 Task: Look for space in Riihimäki, Finland from 9th June, 2023 to 11th June, 2023 for 2 adults in price range Rs.6000 to Rs.10000. Place can be entire place with 2 bedrooms having 2 beds and 1 bathroom. Property type can be house, flat, guest house. Booking option can be shelf check-in. Required host language is .
Action: Mouse moved to (462, 95)
Screenshot: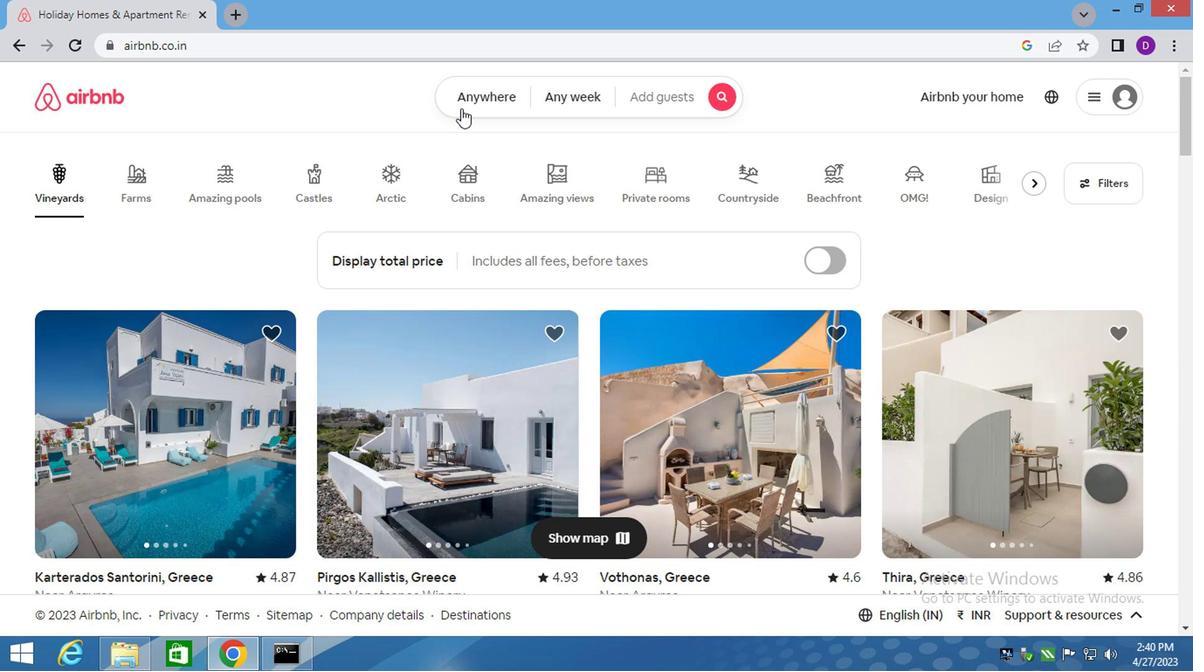 
Action: Mouse pressed left at (462, 95)
Screenshot: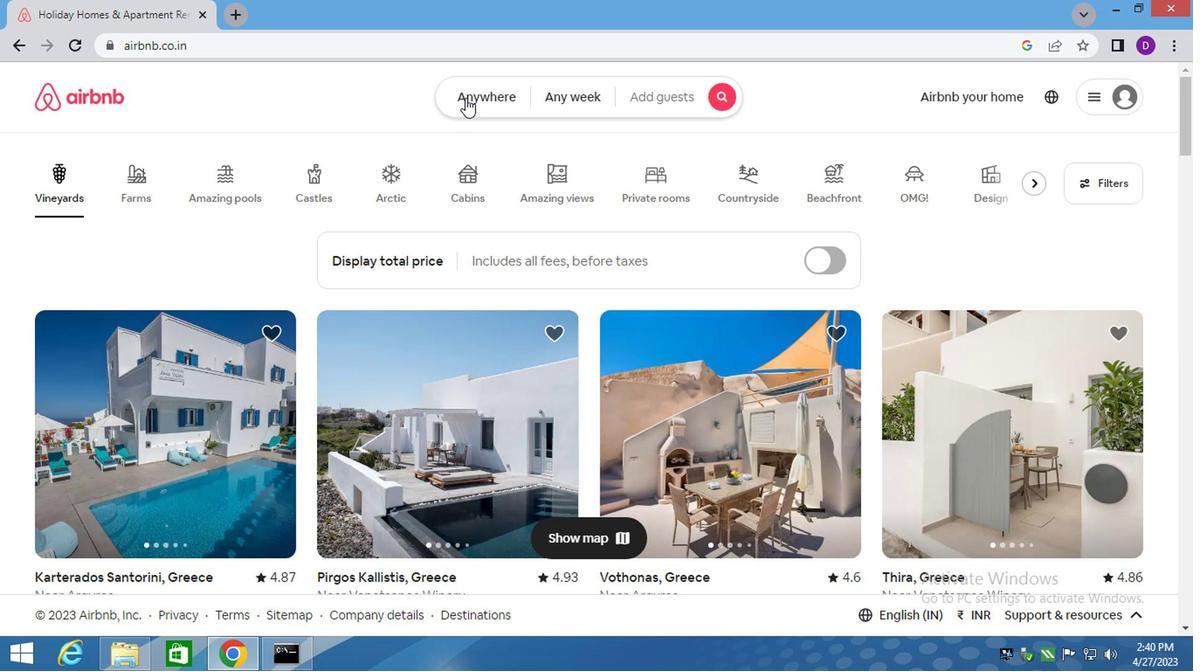 
Action: Mouse moved to (274, 171)
Screenshot: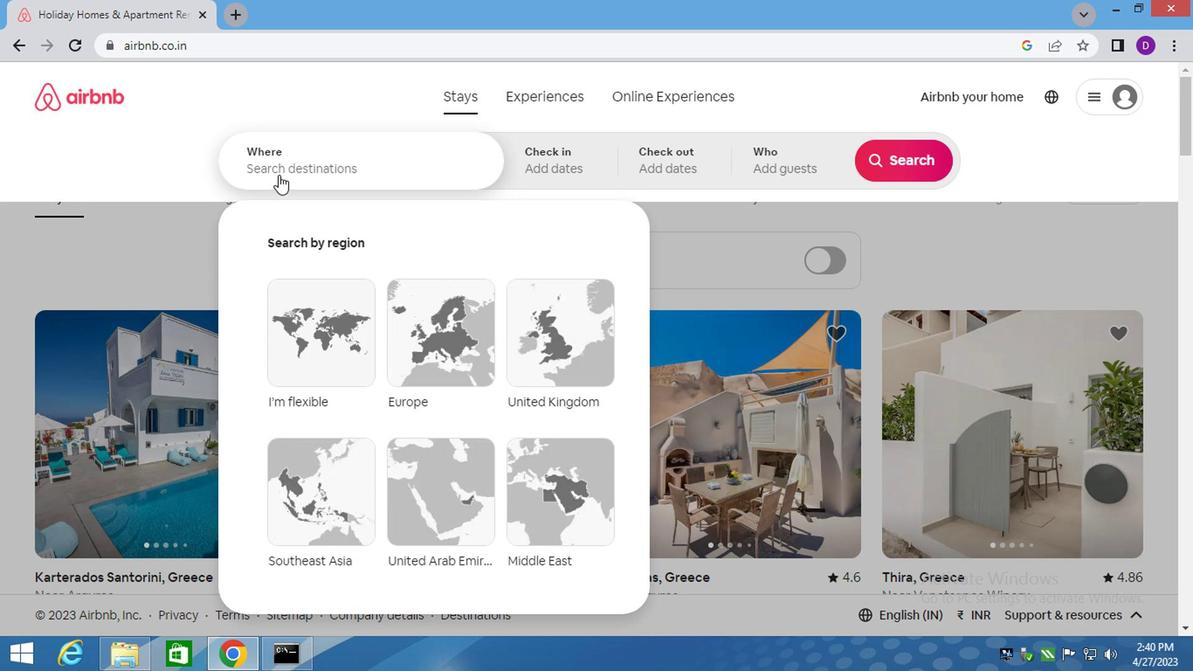 
Action: Mouse pressed left at (274, 171)
Screenshot: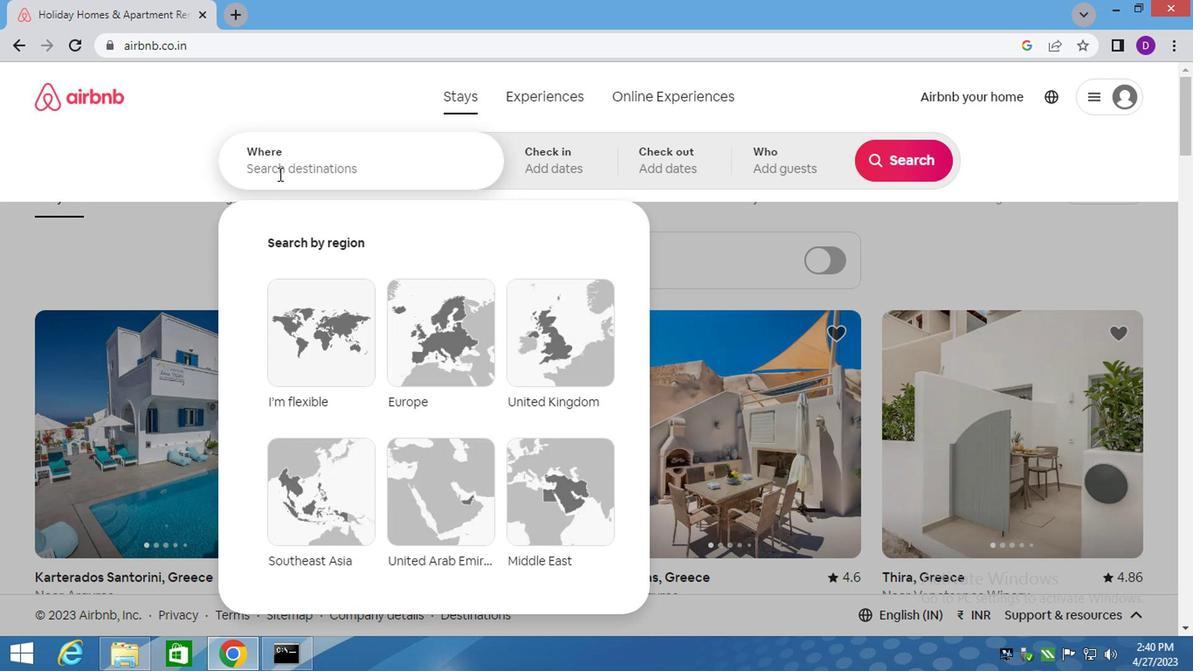
Action: Key pressed <Key.shift>RIIHIMAKI,<Key.space><Key.shift>S<Key.backspace><Key.shift><Key.shift><Key.shift><Key.shift><Key.shift><Key.shift><Key.shift>FINLAND
Screenshot: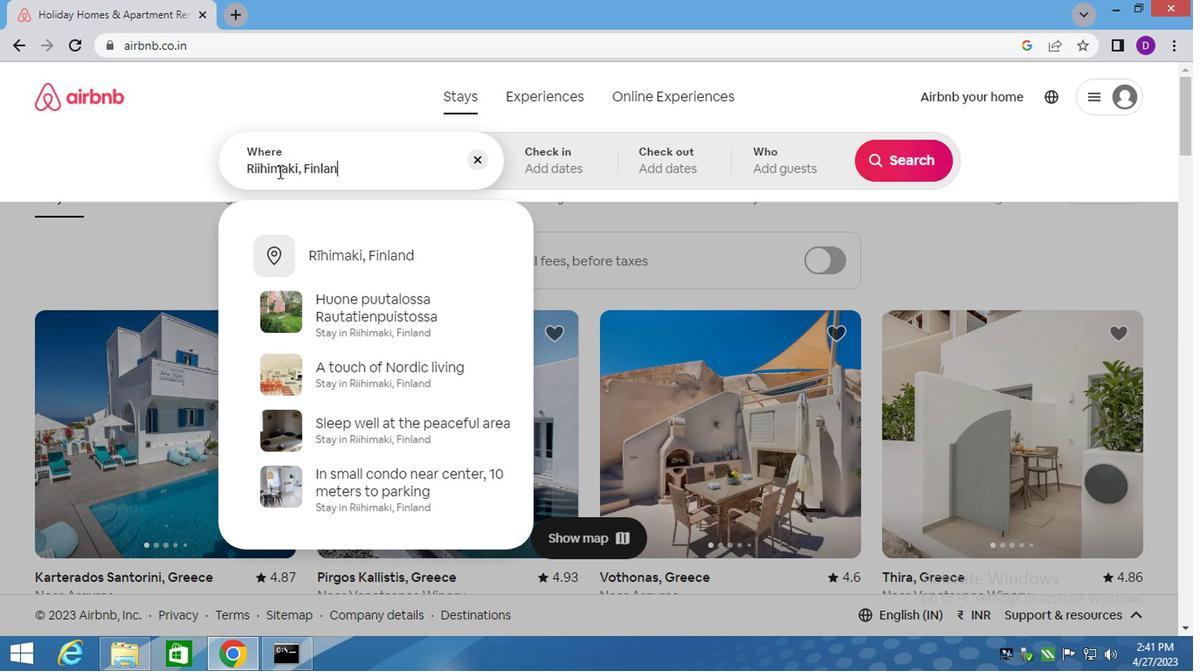 
Action: Mouse moved to (338, 248)
Screenshot: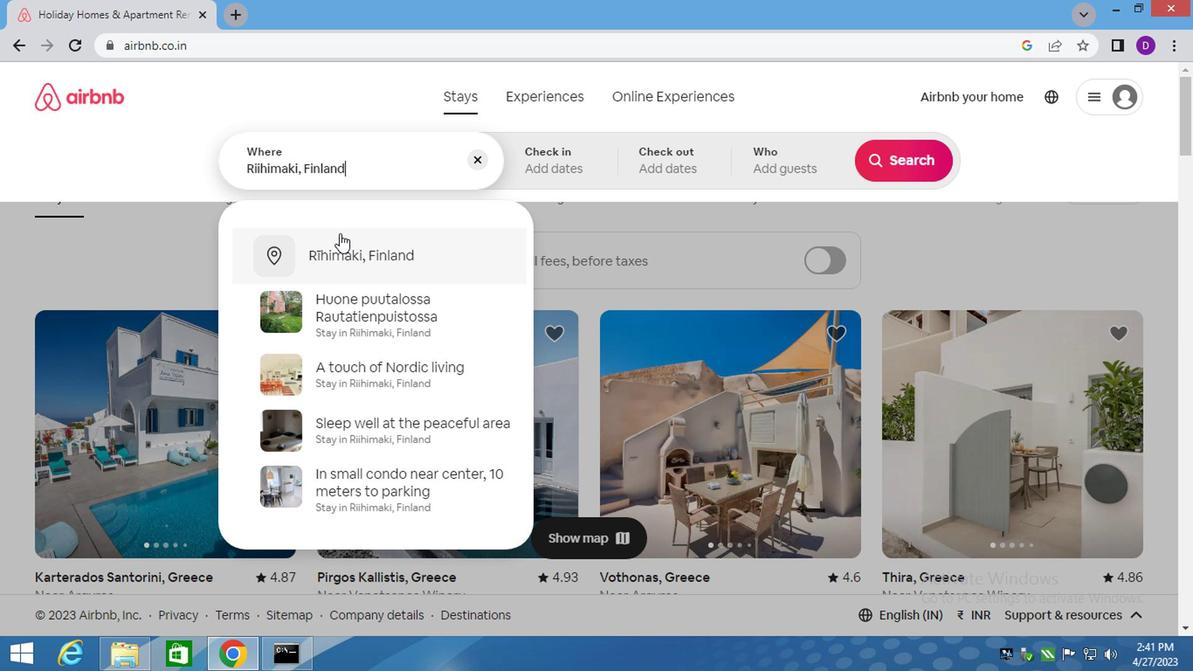 
Action: Mouse pressed left at (338, 248)
Screenshot: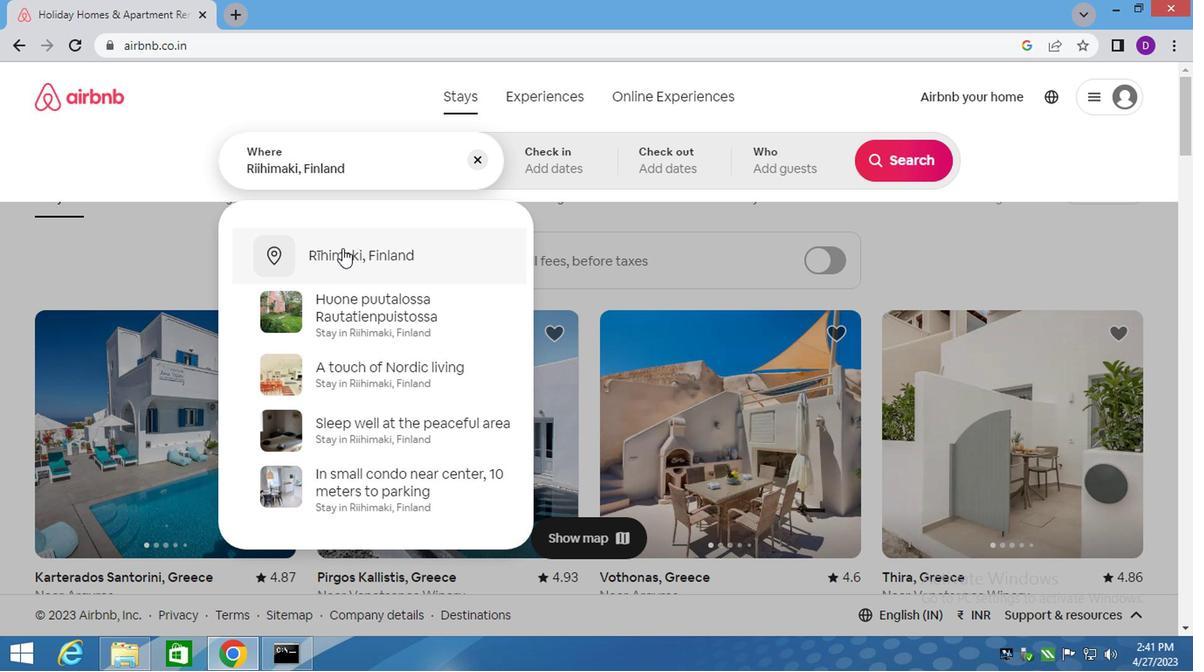 
Action: Mouse moved to (876, 304)
Screenshot: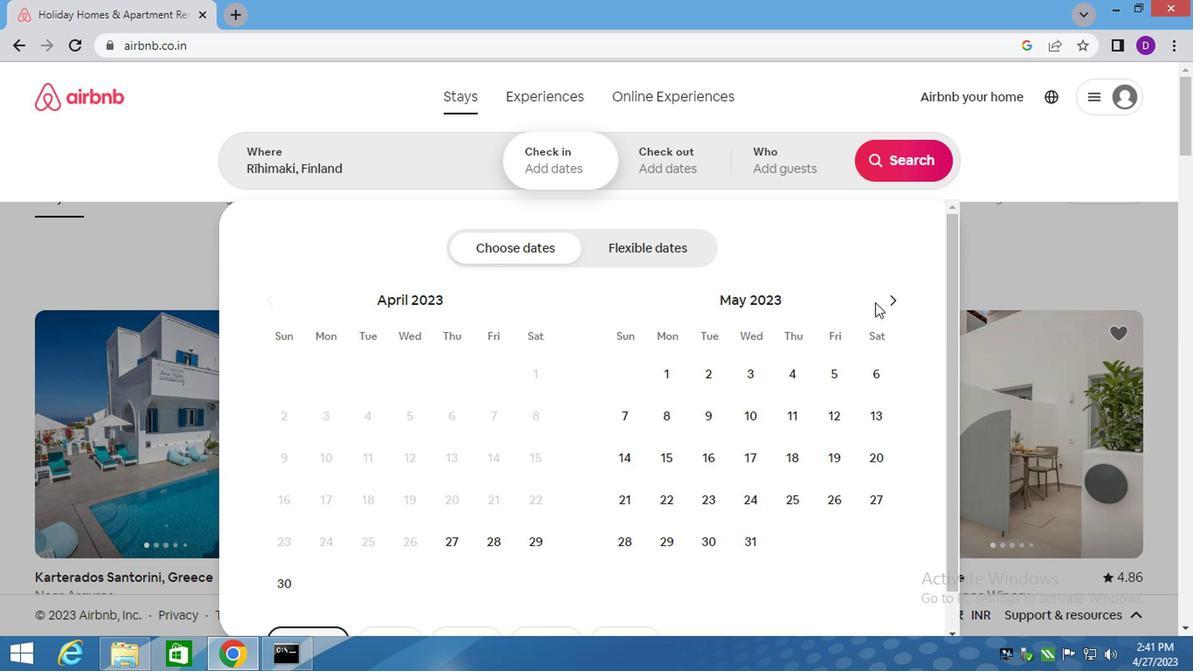 
Action: Mouse pressed left at (876, 304)
Screenshot: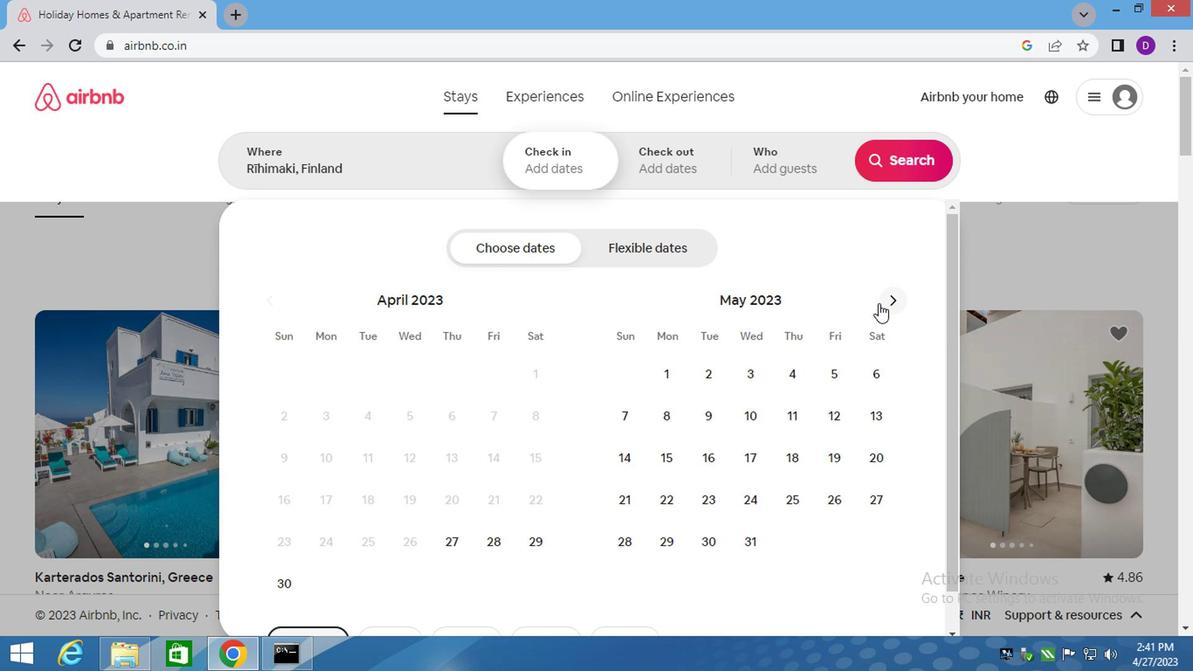 
Action: Mouse moved to (889, 301)
Screenshot: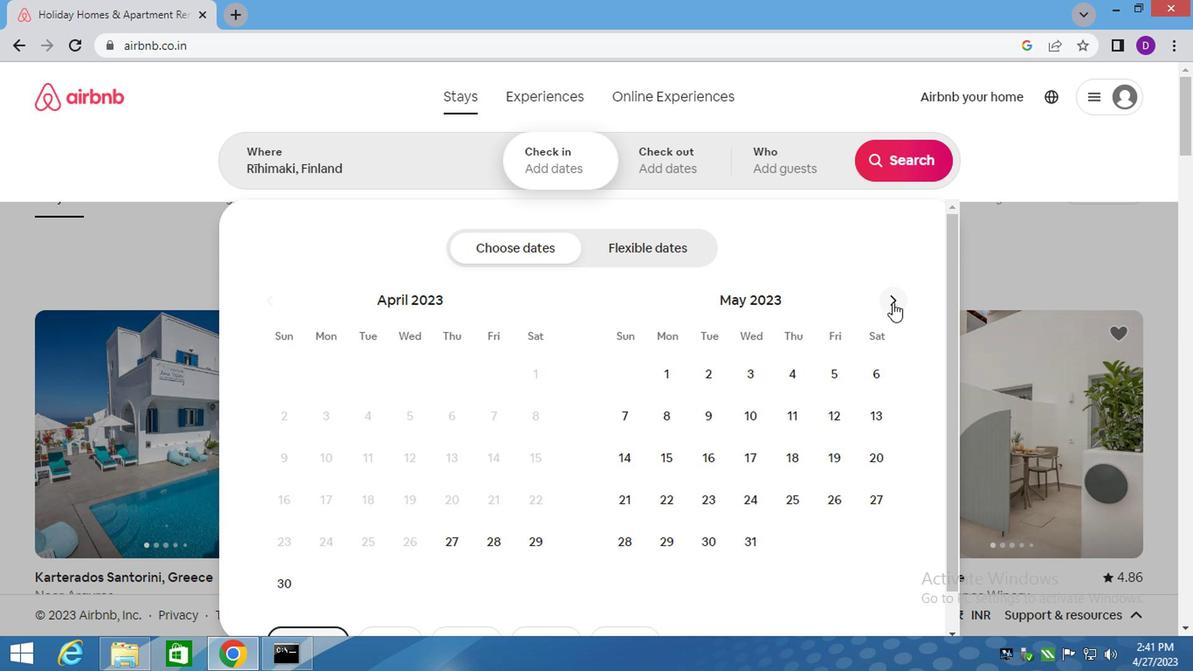 
Action: Mouse pressed left at (889, 301)
Screenshot: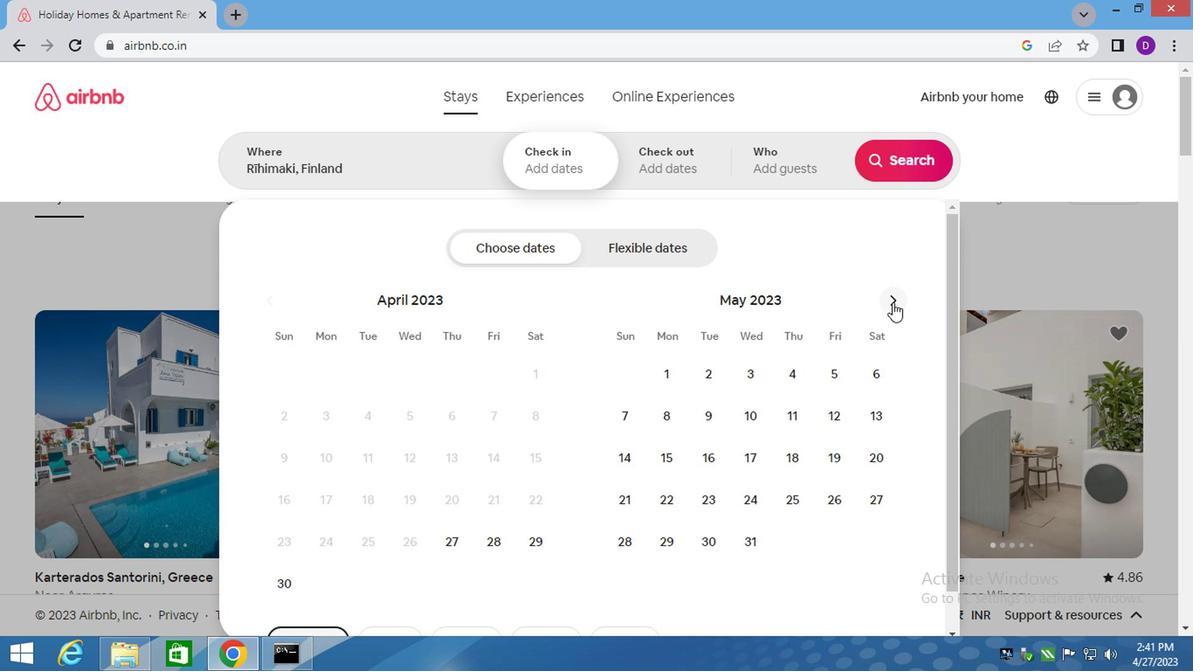 
Action: Mouse moved to (831, 417)
Screenshot: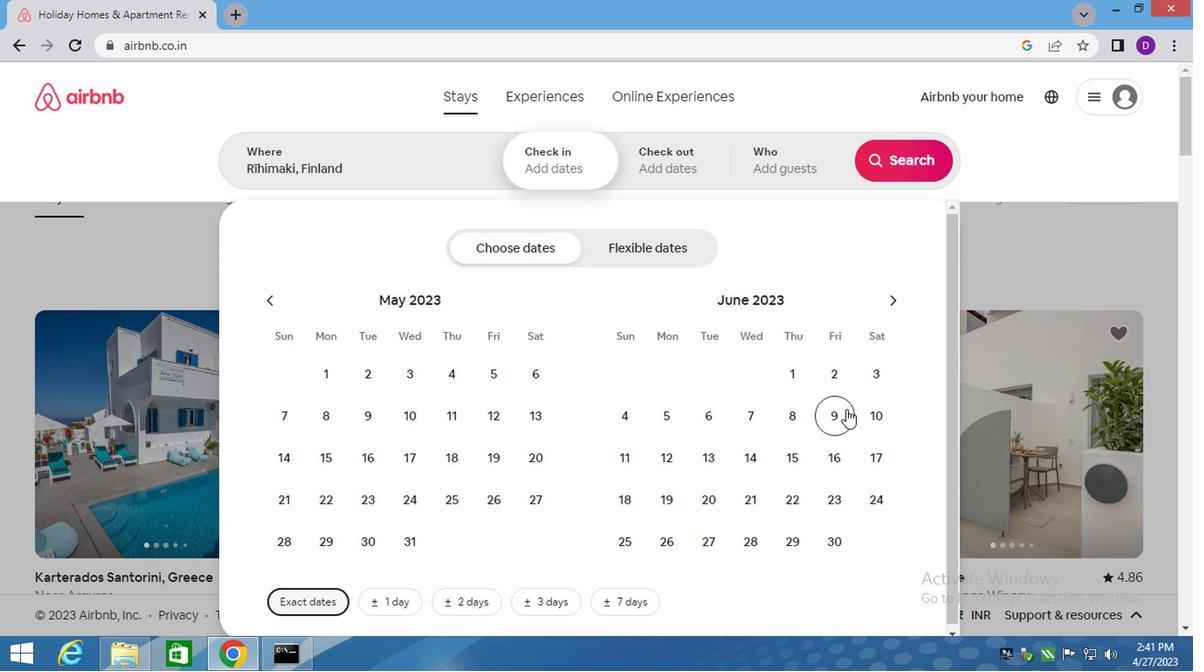 
Action: Mouse pressed left at (831, 417)
Screenshot: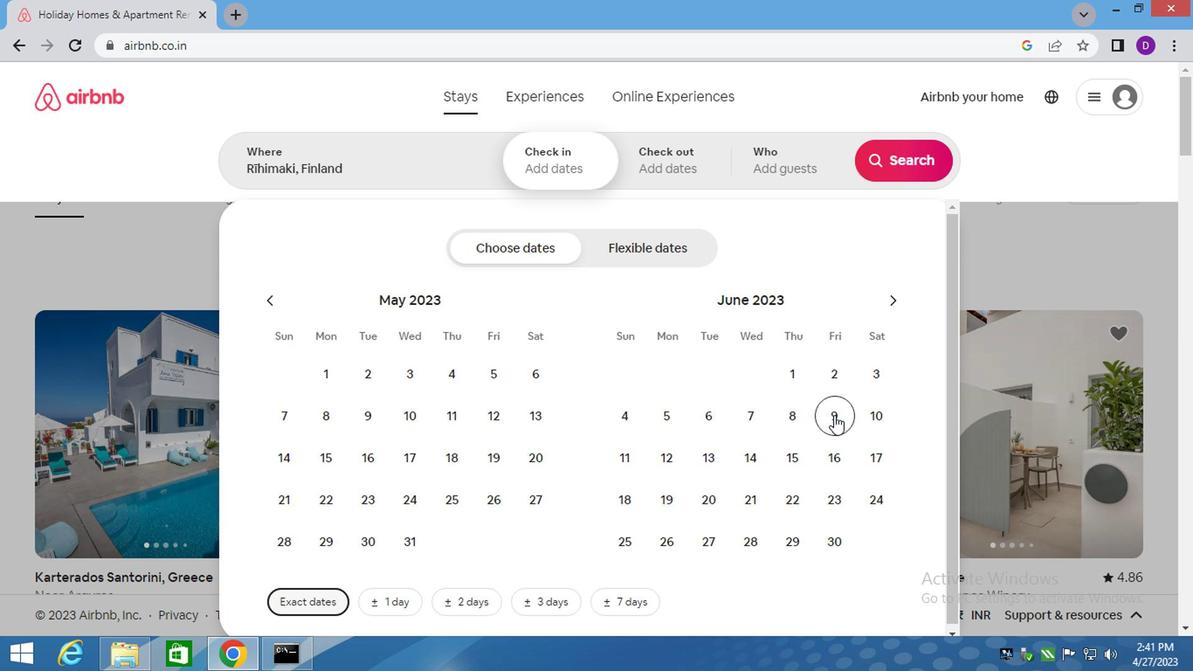
Action: Mouse moved to (623, 460)
Screenshot: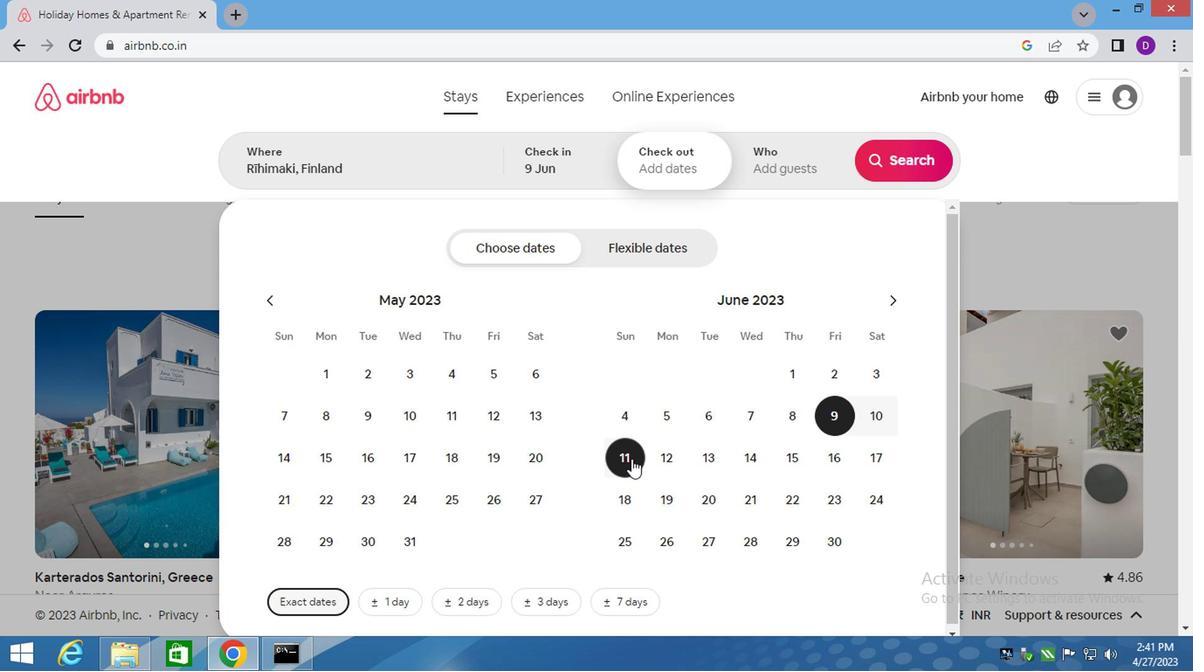 
Action: Mouse pressed left at (623, 460)
Screenshot: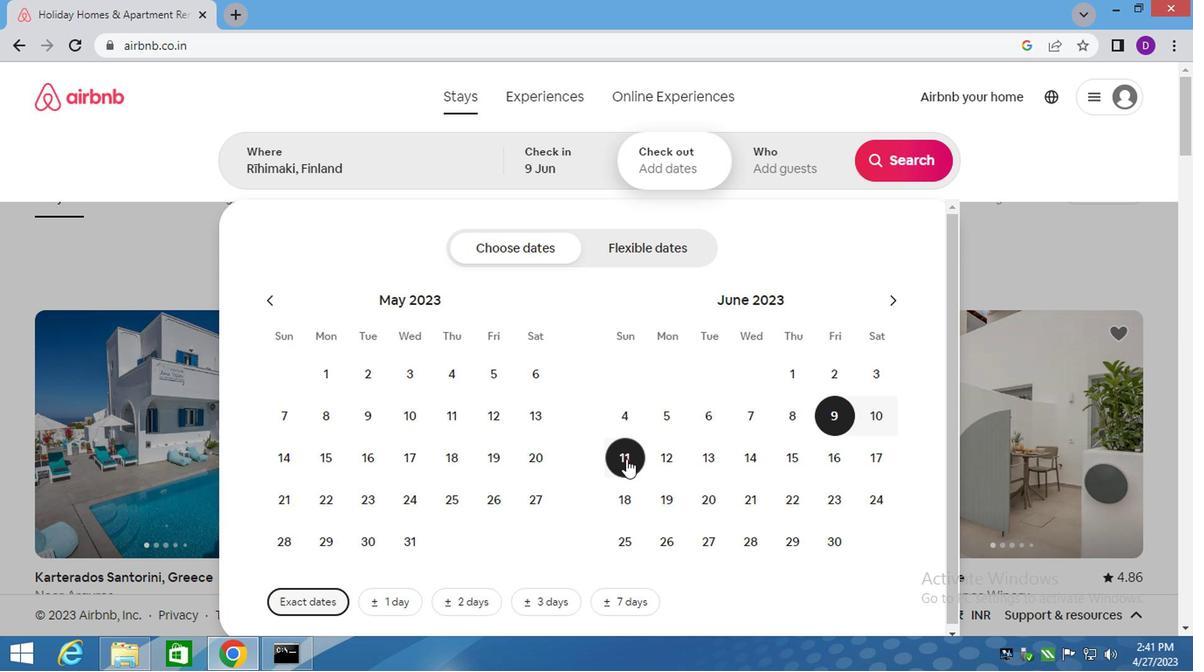 
Action: Mouse moved to (764, 177)
Screenshot: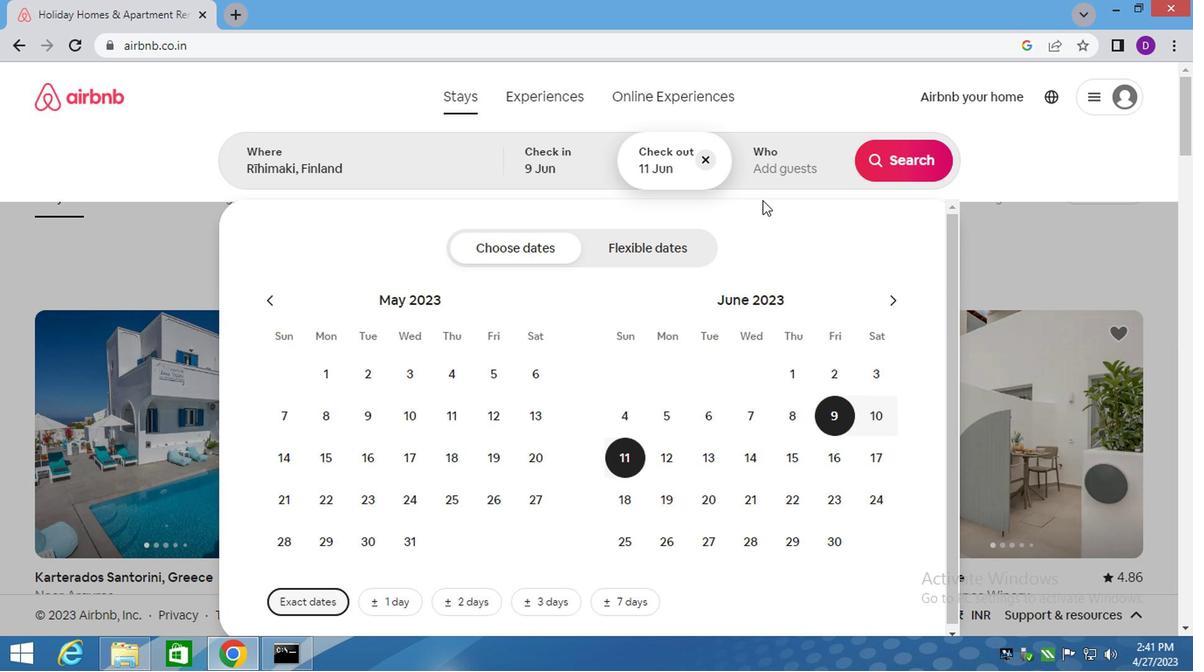 
Action: Mouse pressed left at (764, 177)
Screenshot: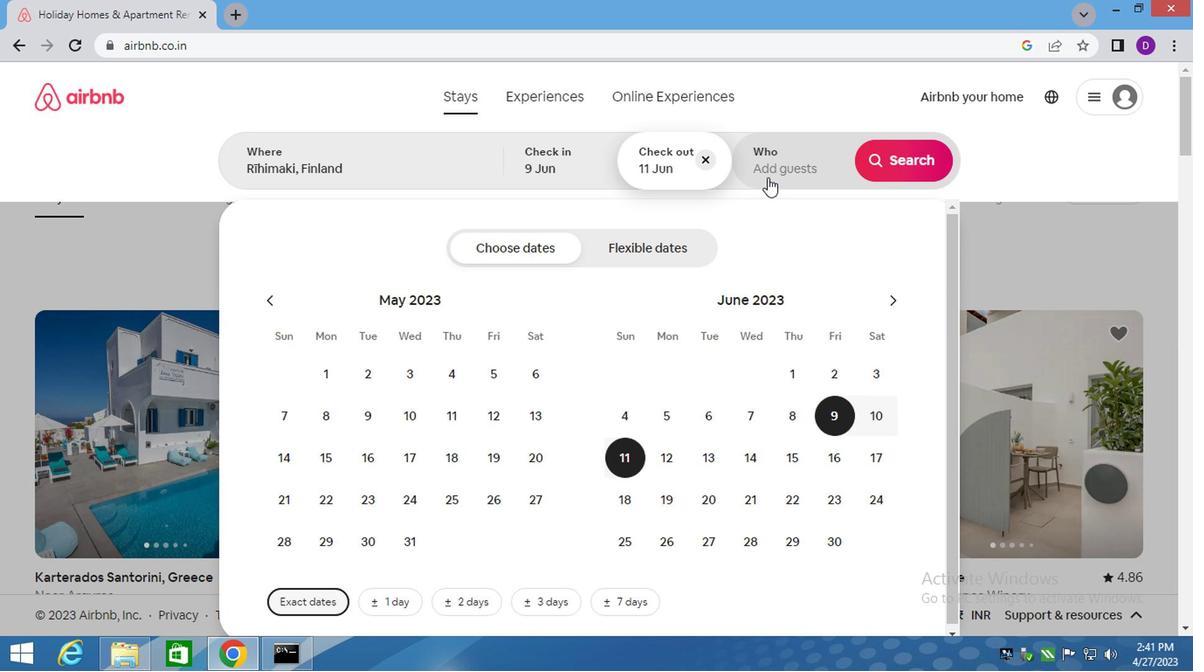 
Action: Mouse moved to (901, 254)
Screenshot: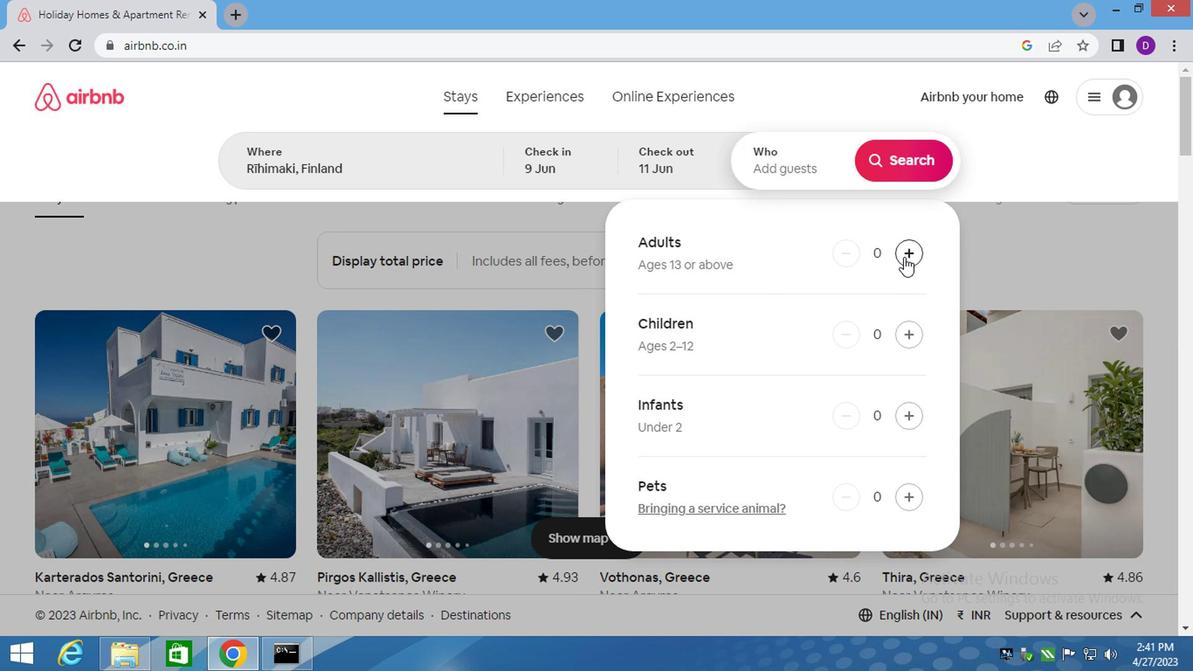 
Action: Mouse pressed left at (901, 254)
Screenshot: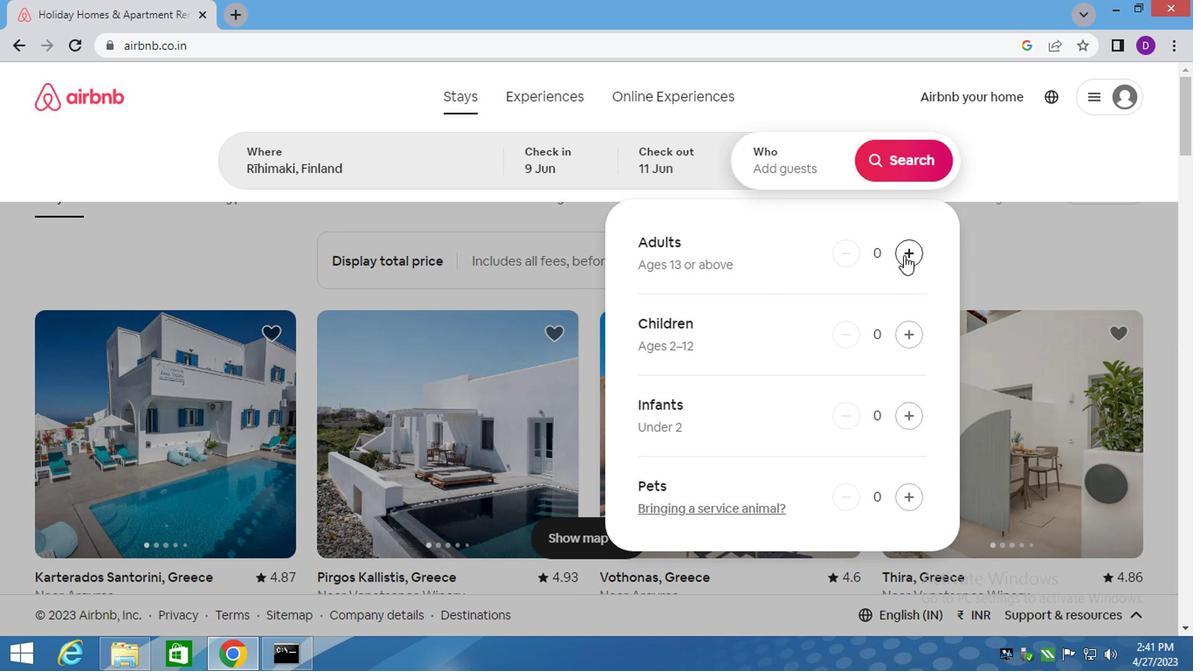 
Action: Mouse pressed left at (901, 254)
Screenshot: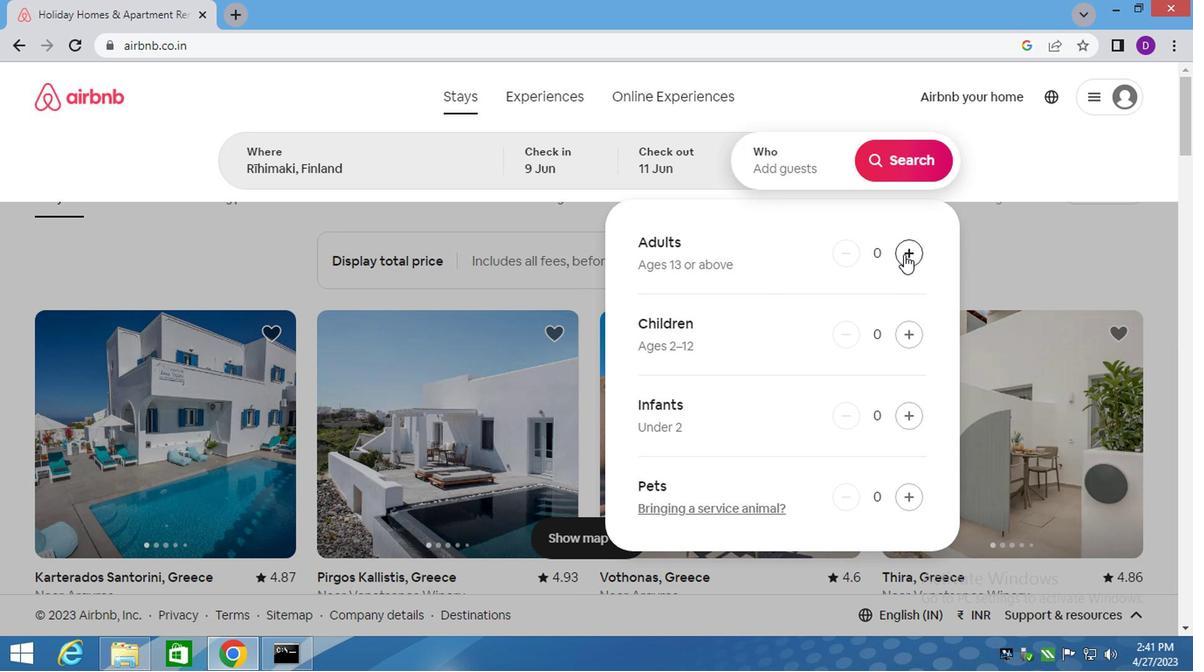 
Action: Mouse moved to (876, 152)
Screenshot: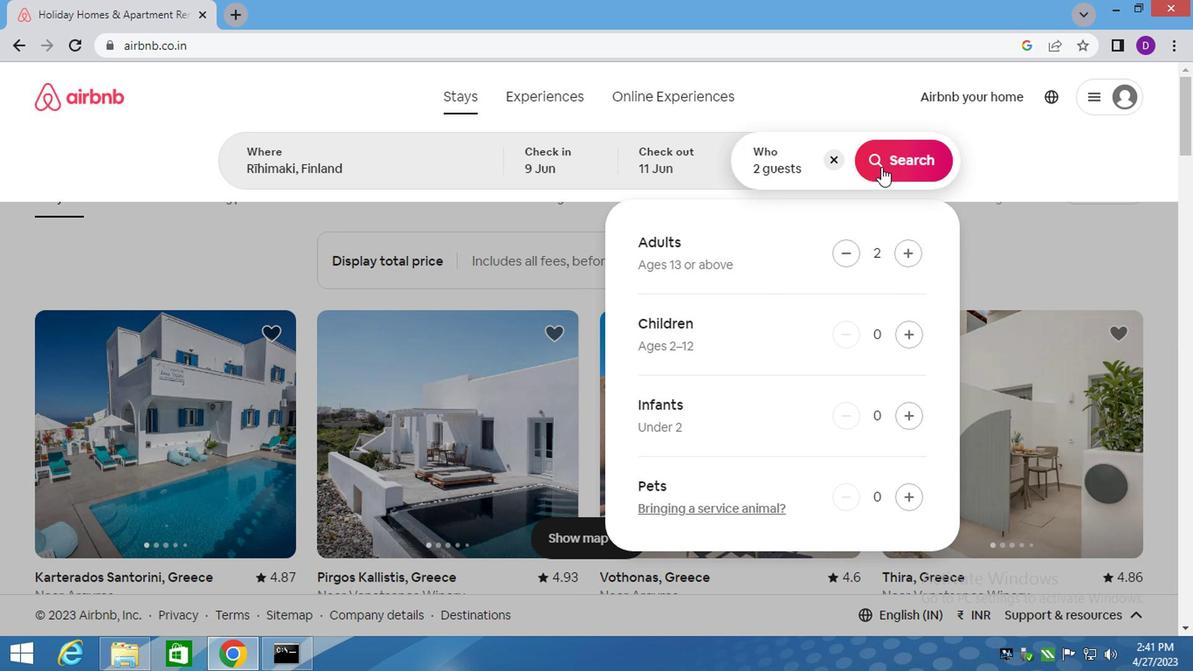 
Action: Mouse pressed left at (876, 152)
Screenshot: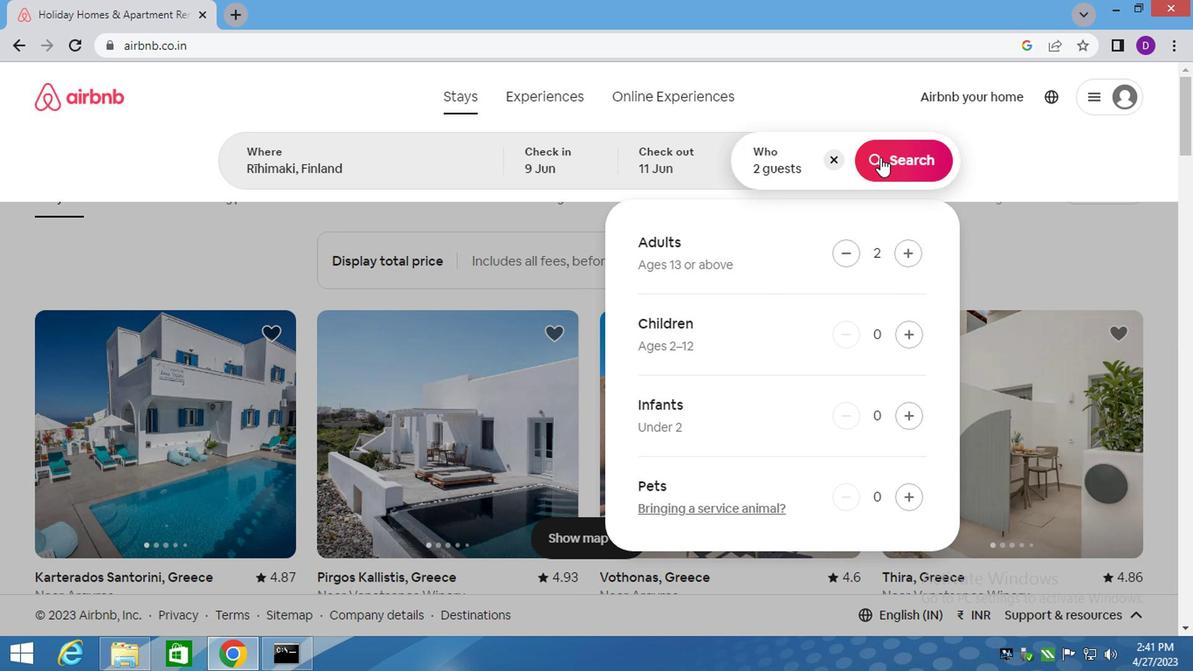 
Action: Mouse moved to (1117, 166)
Screenshot: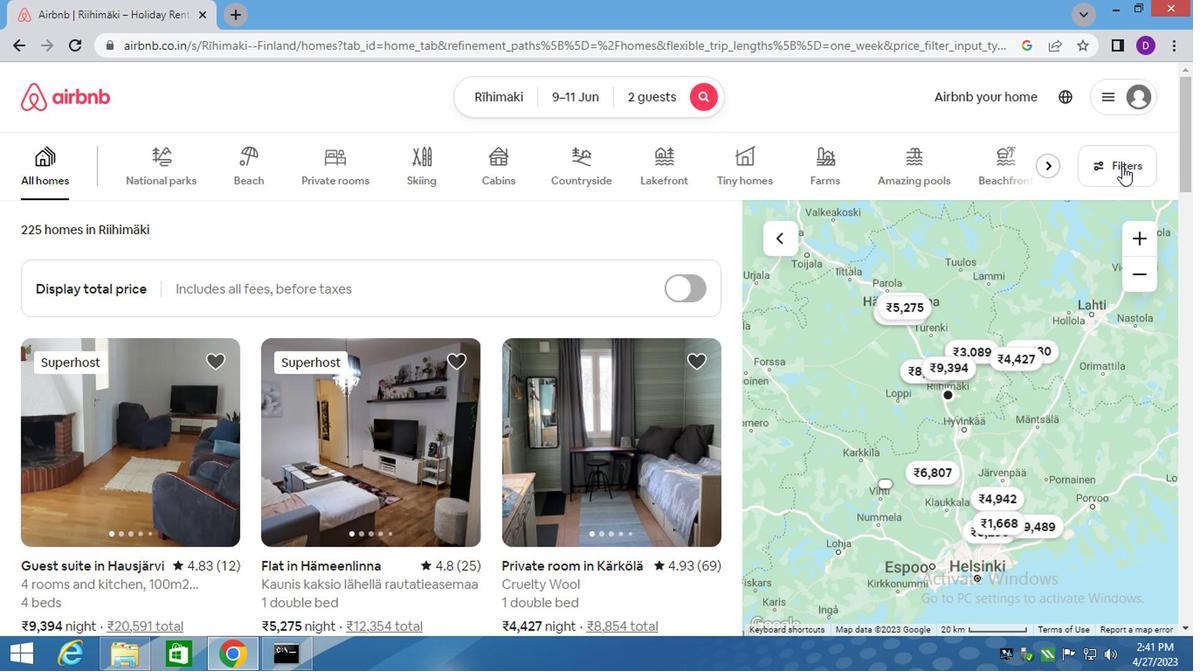 
Action: Mouse pressed left at (1117, 166)
Screenshot: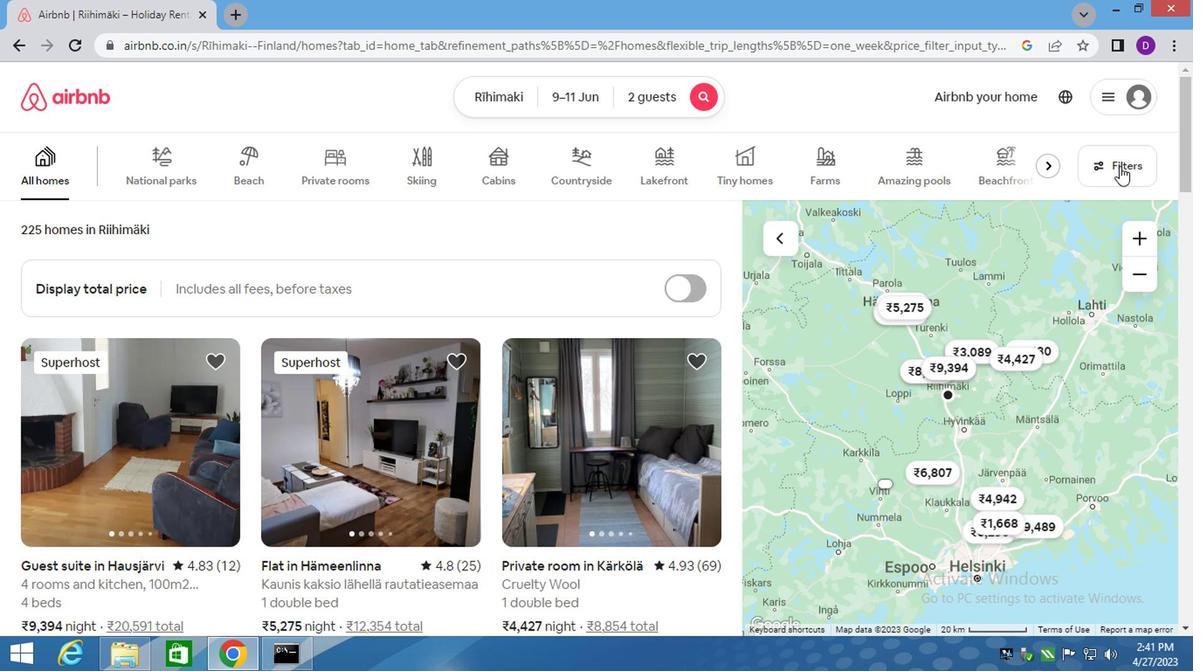 
Action: Mouse moved to (359, 383)
Screenshot: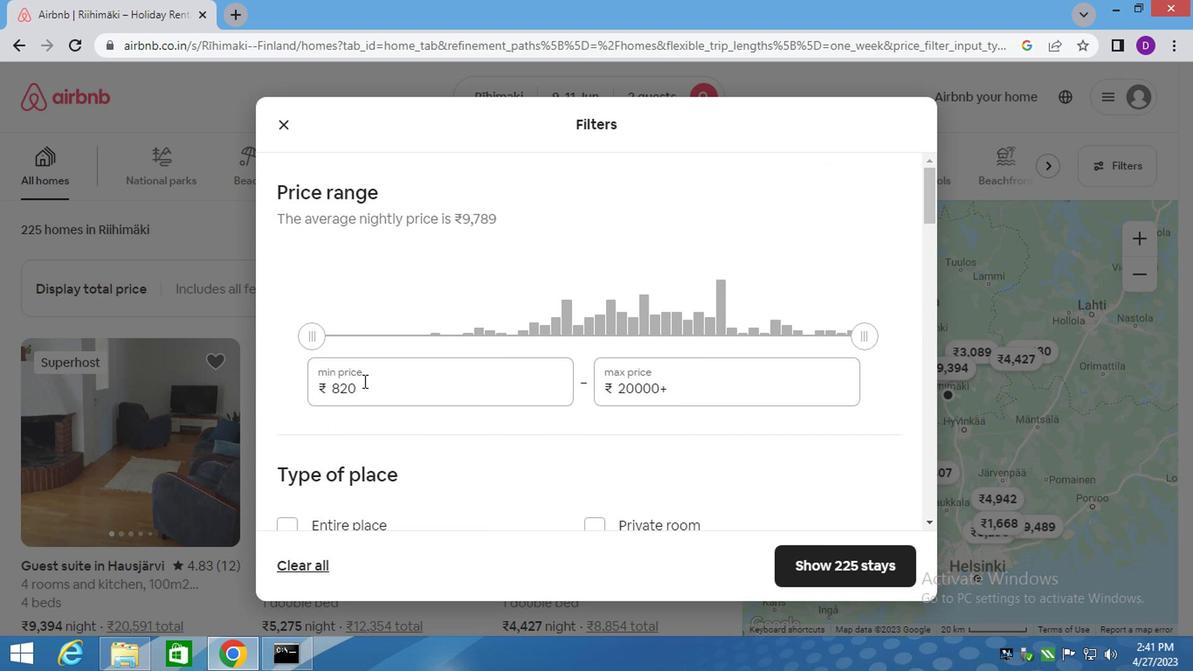 
Action: Mouse pressed left at (359, 383)
Screenshot: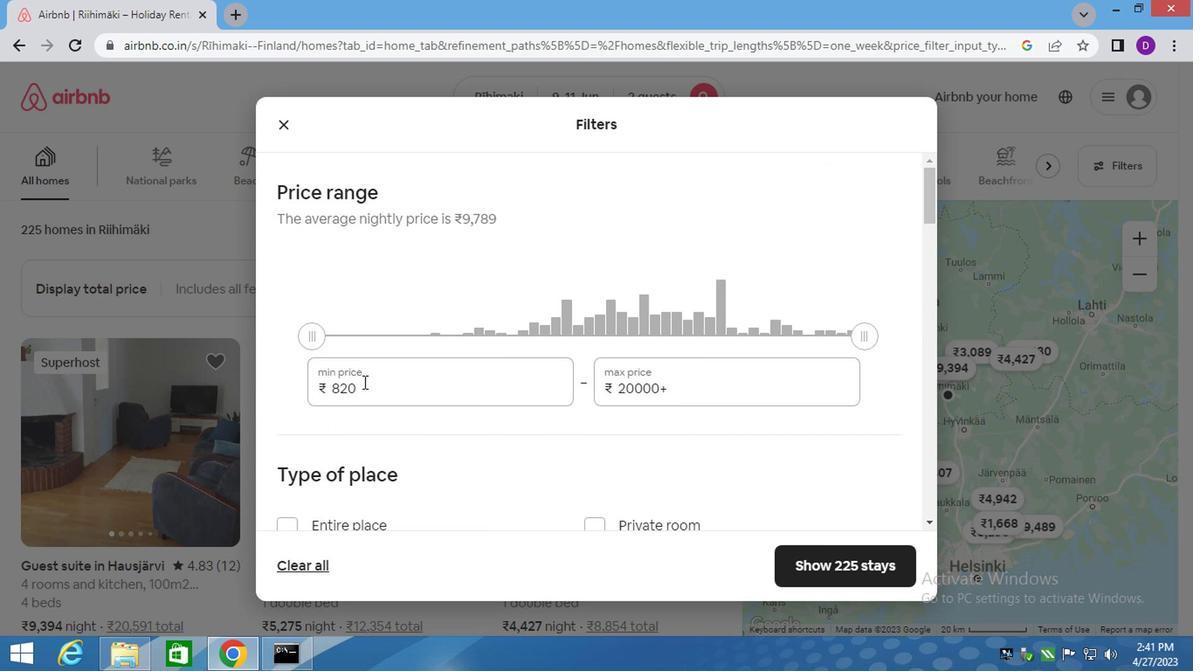 
Action: Mouse pressed left at (359, 383)
Screenshot: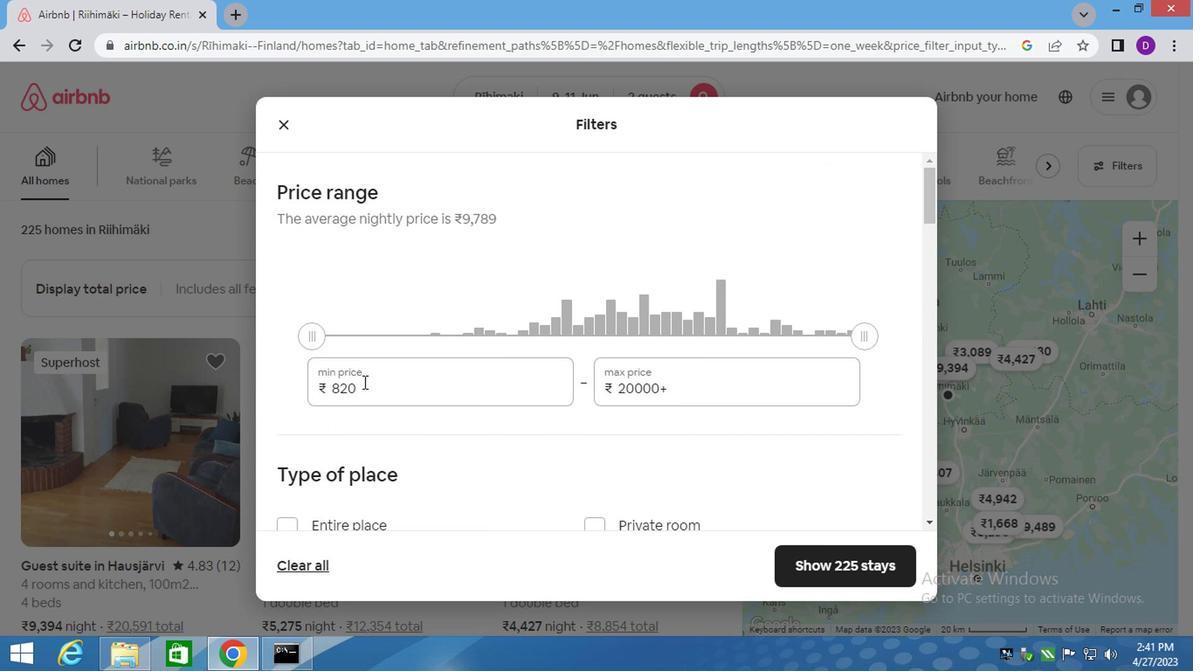 
Action: Key pressed 6000<Key.tab>10000
Screenshot: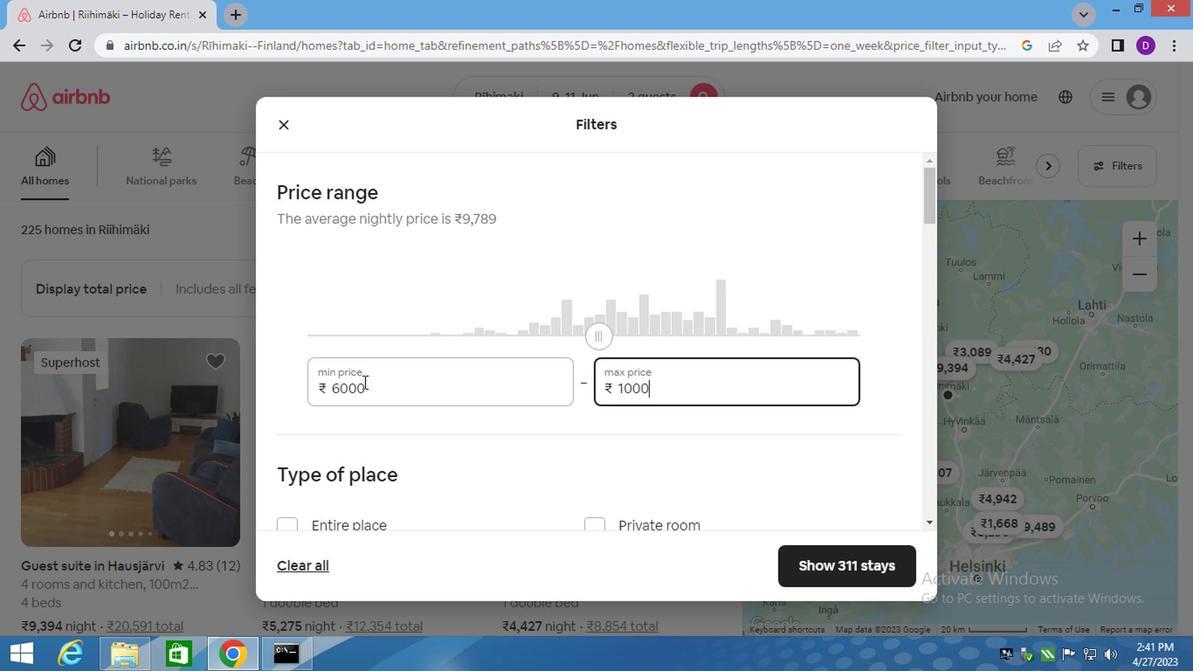 
Action: Mouse moved to (370, 442)
Screenshot: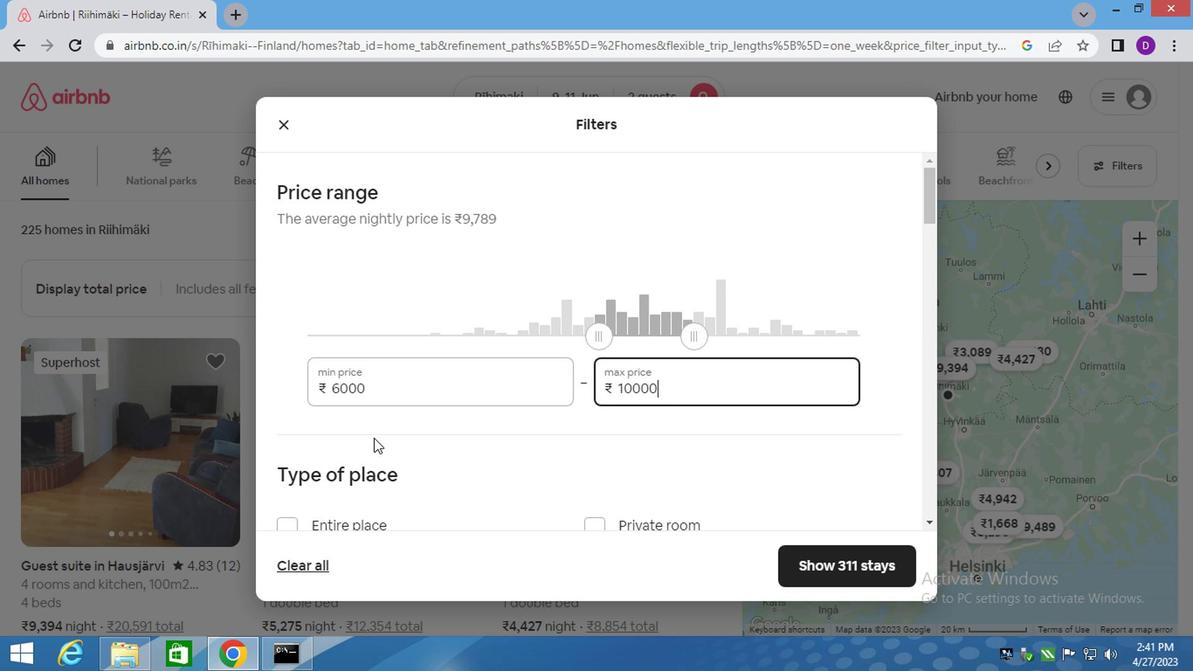 
Action: Mouse scrolled (370, 441) with delta (0, -1)
Screenshot: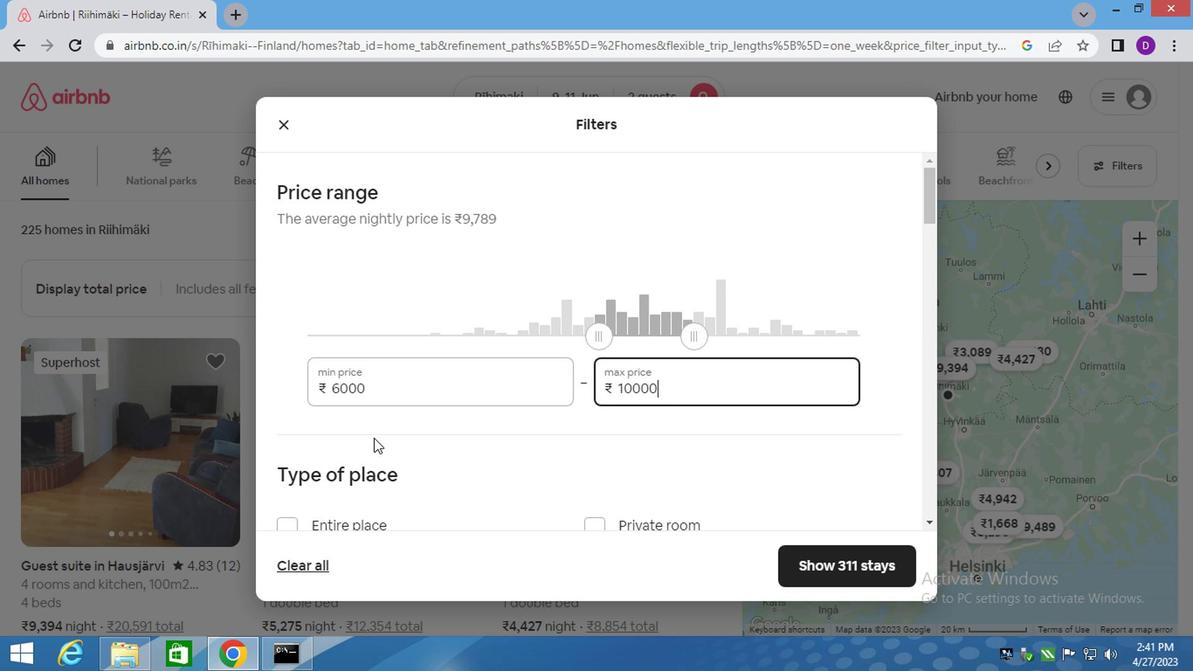 
Action: Mouse moved to (371, 444)
Screenshot: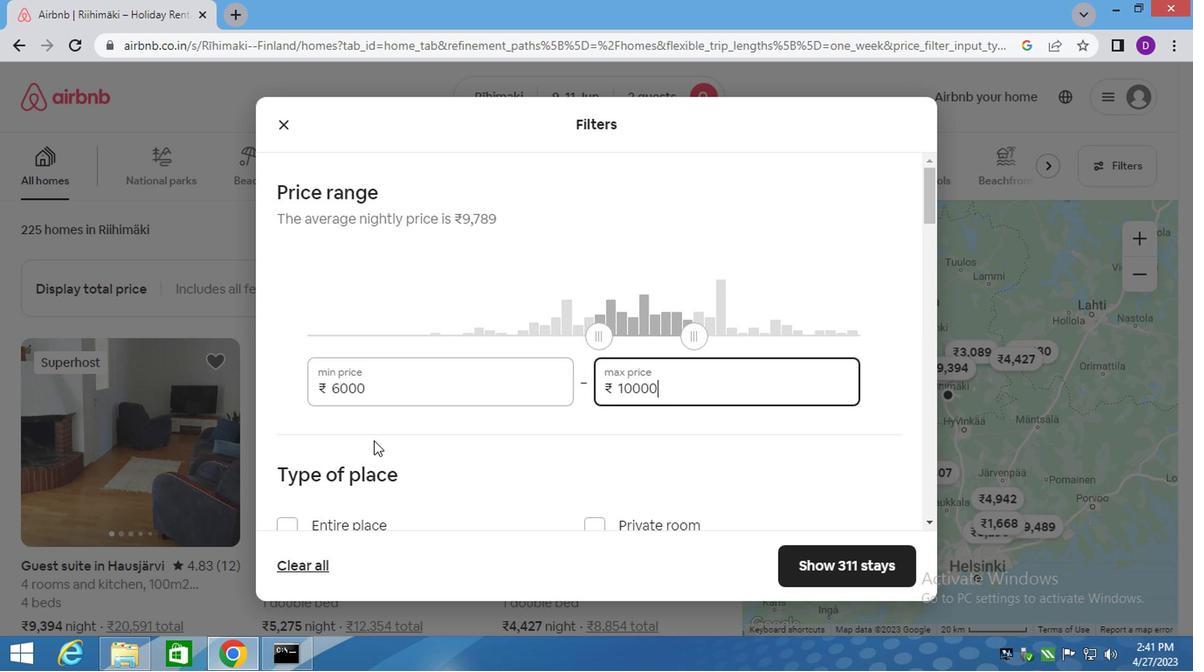 
Action: Mouse scrolled (371, 443) with delta (0, -1)
Screenshot: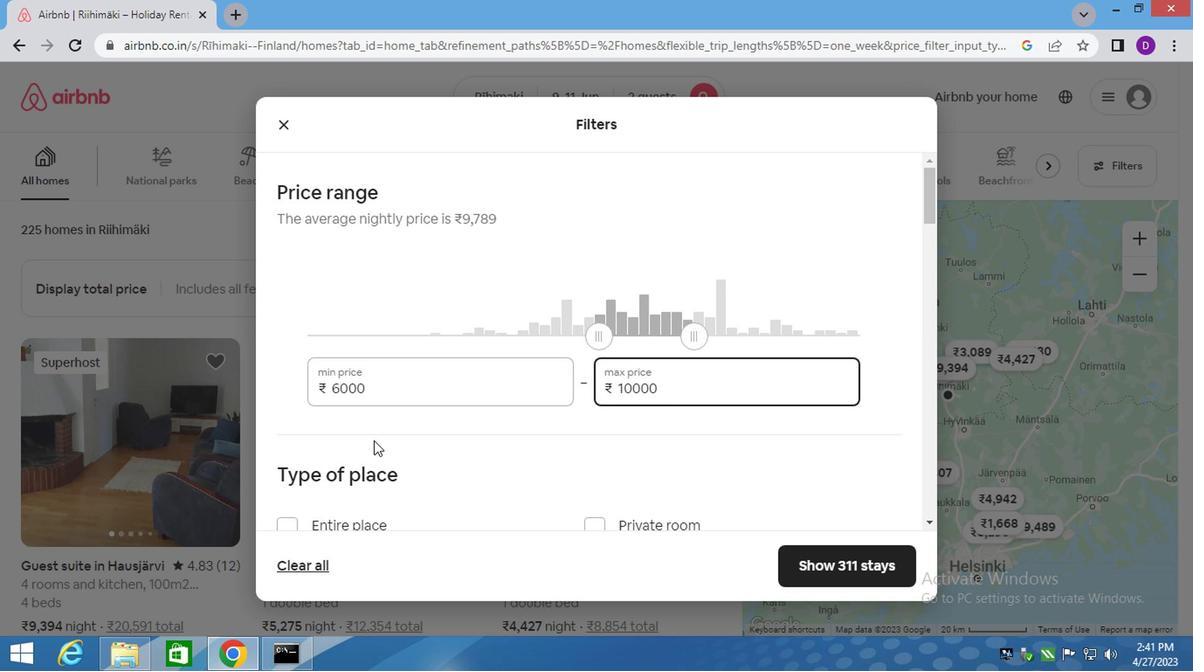 
Action: Mouse moved to (289, 353)
Screenshot: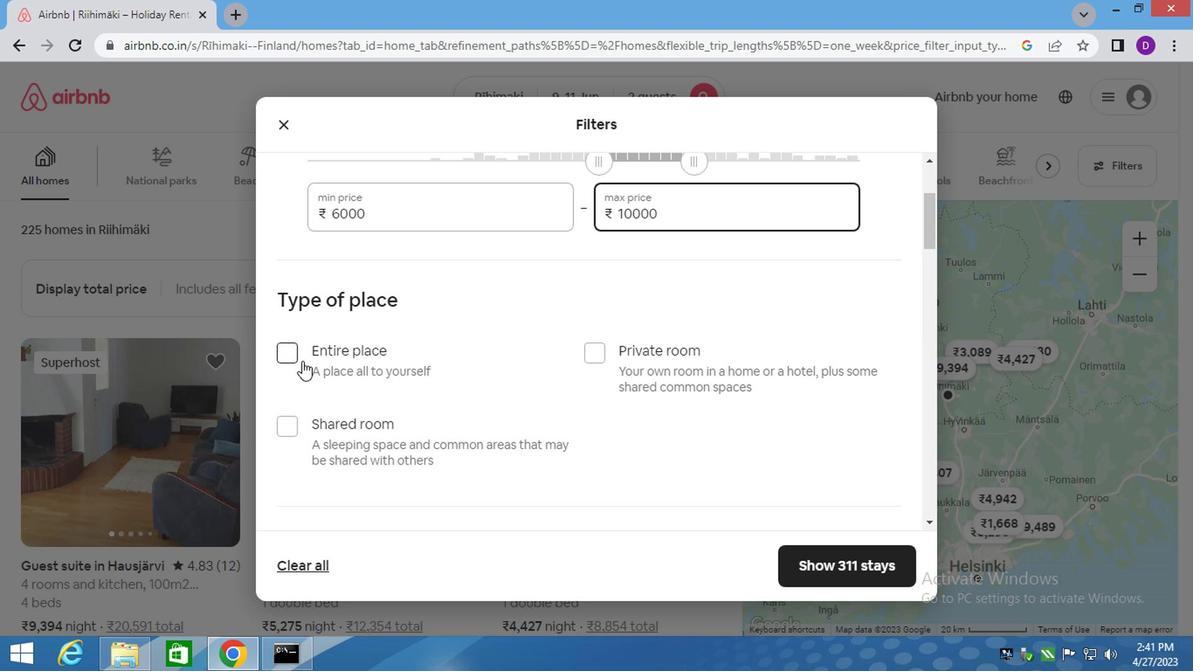 
Action: Mouse pressed left at (289, 353)
Screenshot: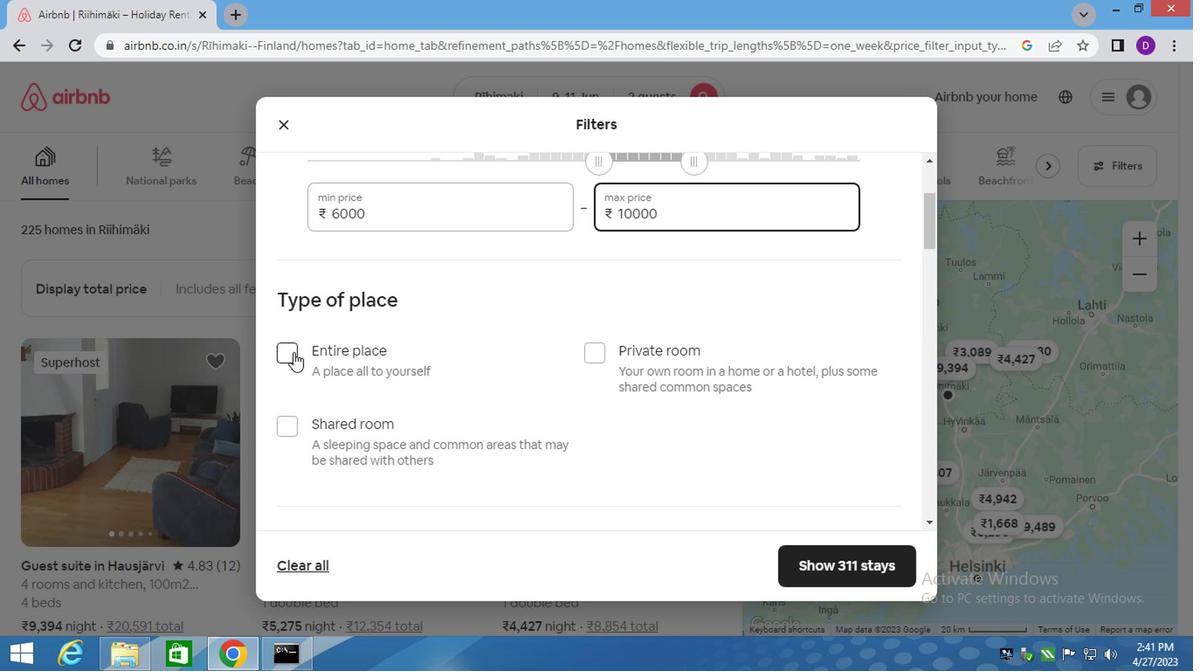 
Action: Mouse moved to (425, 411)
Screenshot: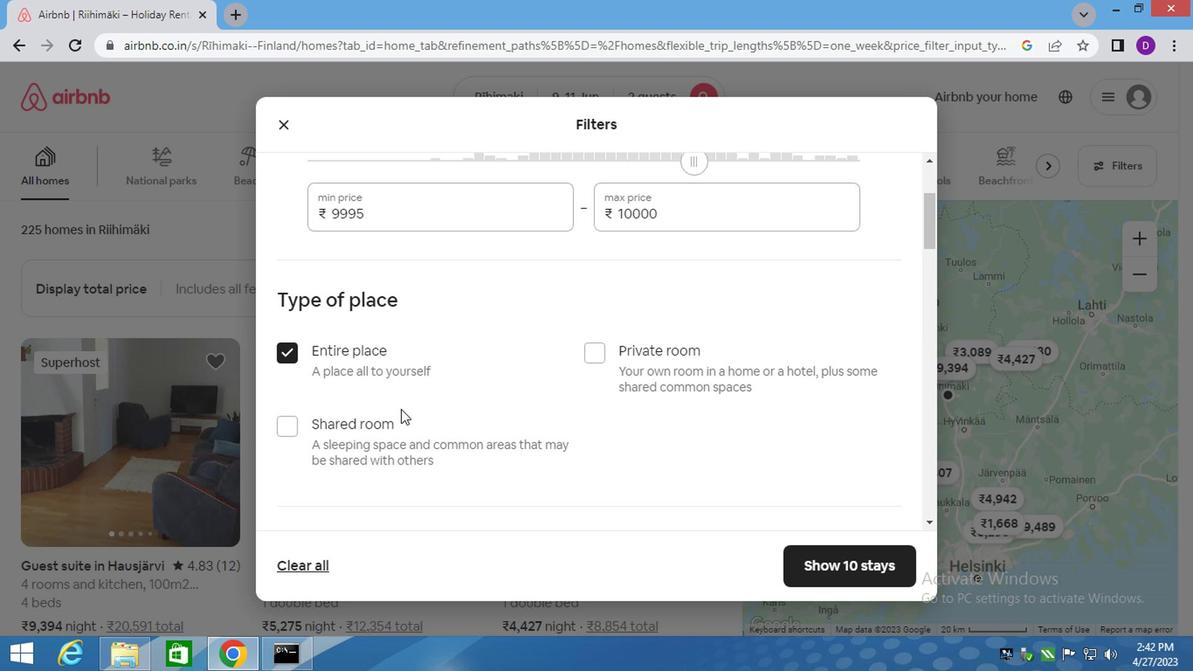 
Action: Mouse scrolled (425, 409) with delta (0, -1)
Screenshot: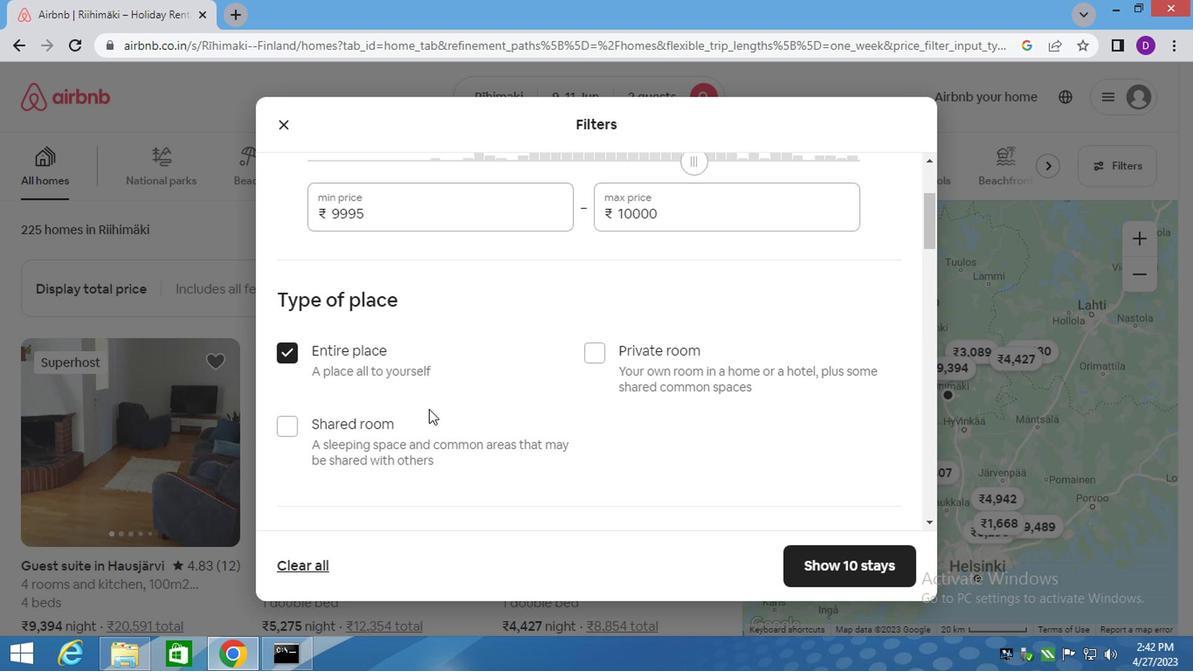 
Action: Mouse scrolled (425, 409) with delta (0, -1)
Screenshot: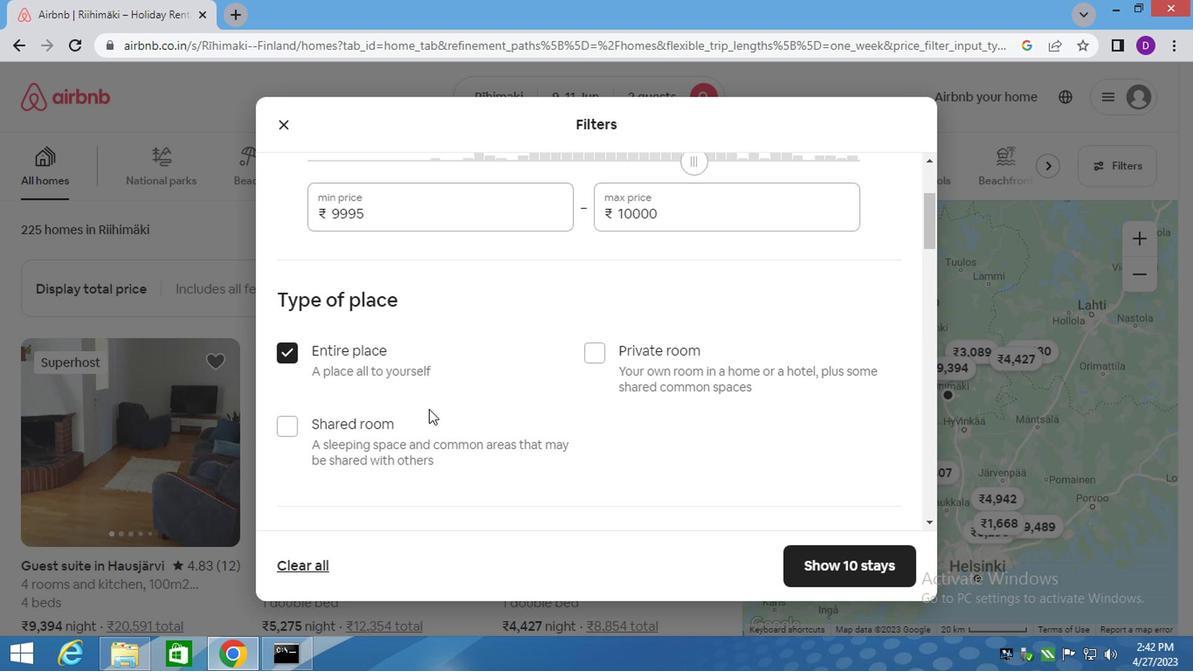 
Action: Mouse scrolled (425, 409) with delta (0, -1)
Screenshot: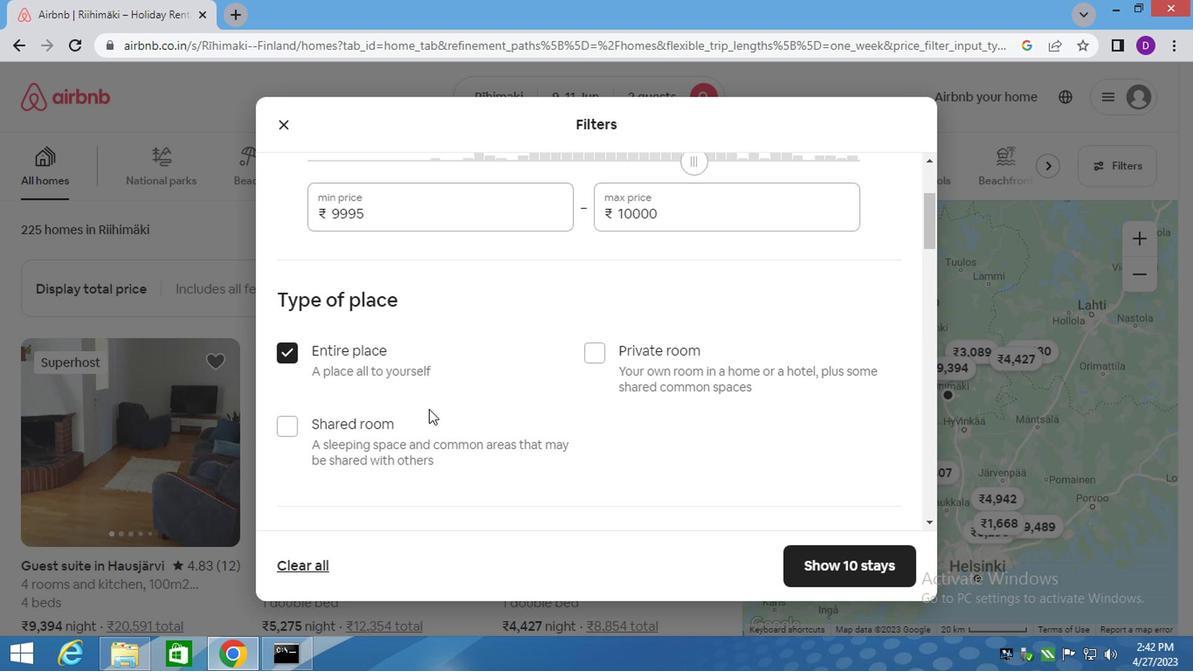 
Action: Mouse scrolled (425, 409) with delta (0, -1)
Screenshot: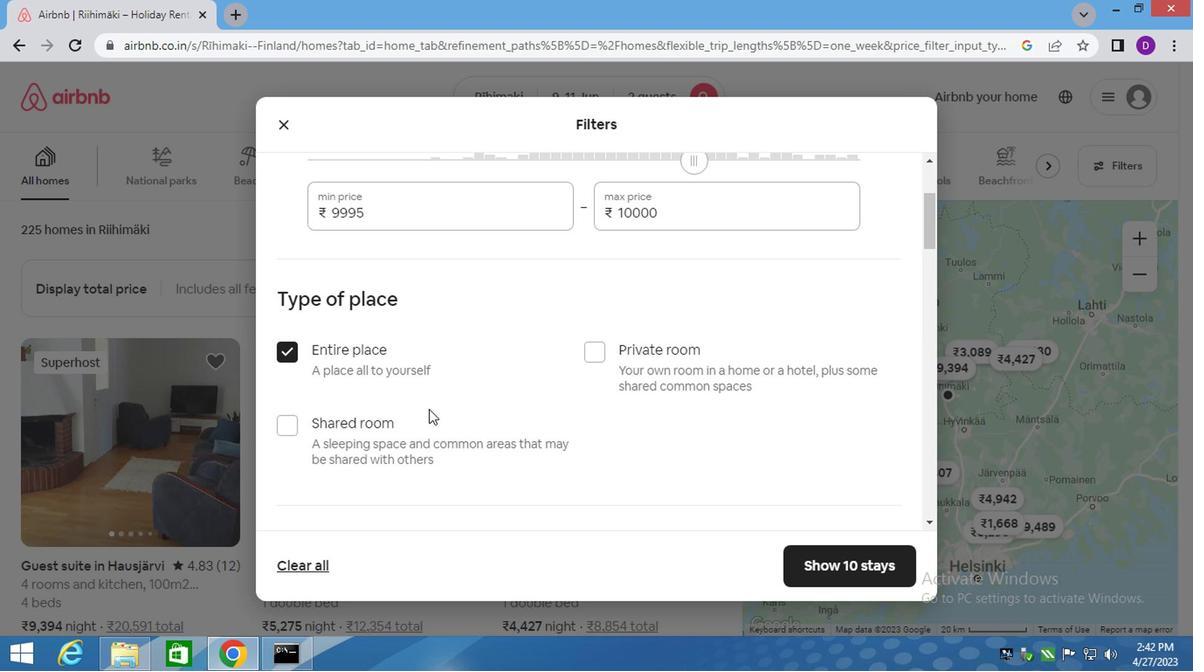 
Action: Mouse moved to (429, 296)
Screenshot: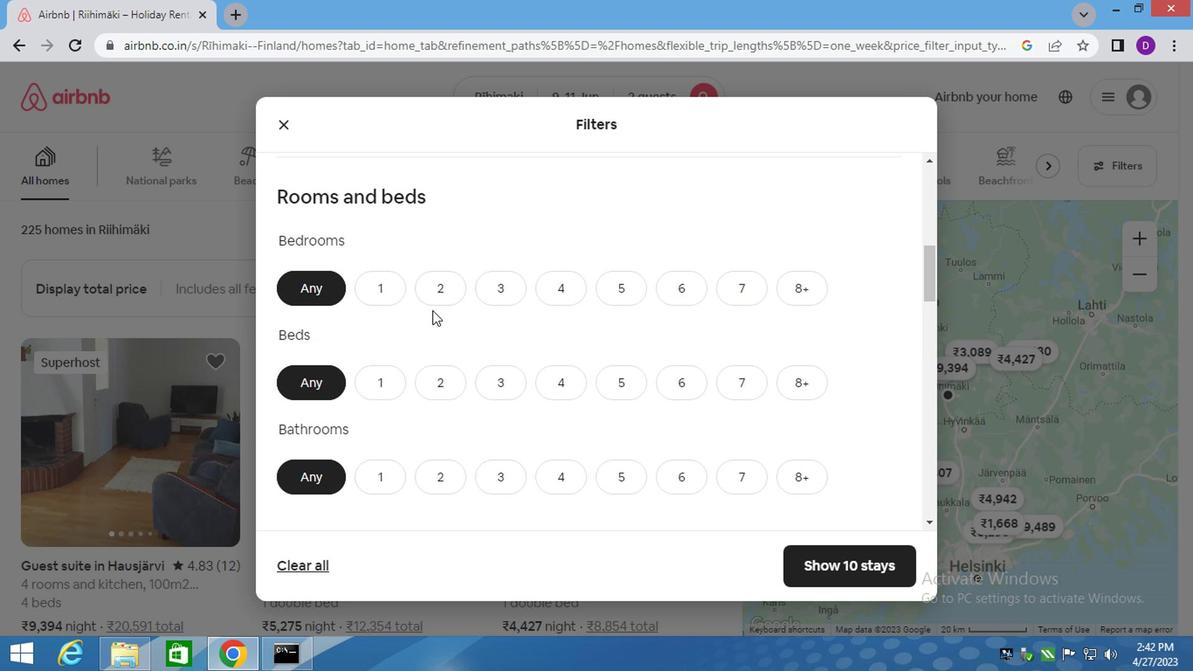 
Action: Mouse pressed left at (429, 296)
Screenshot: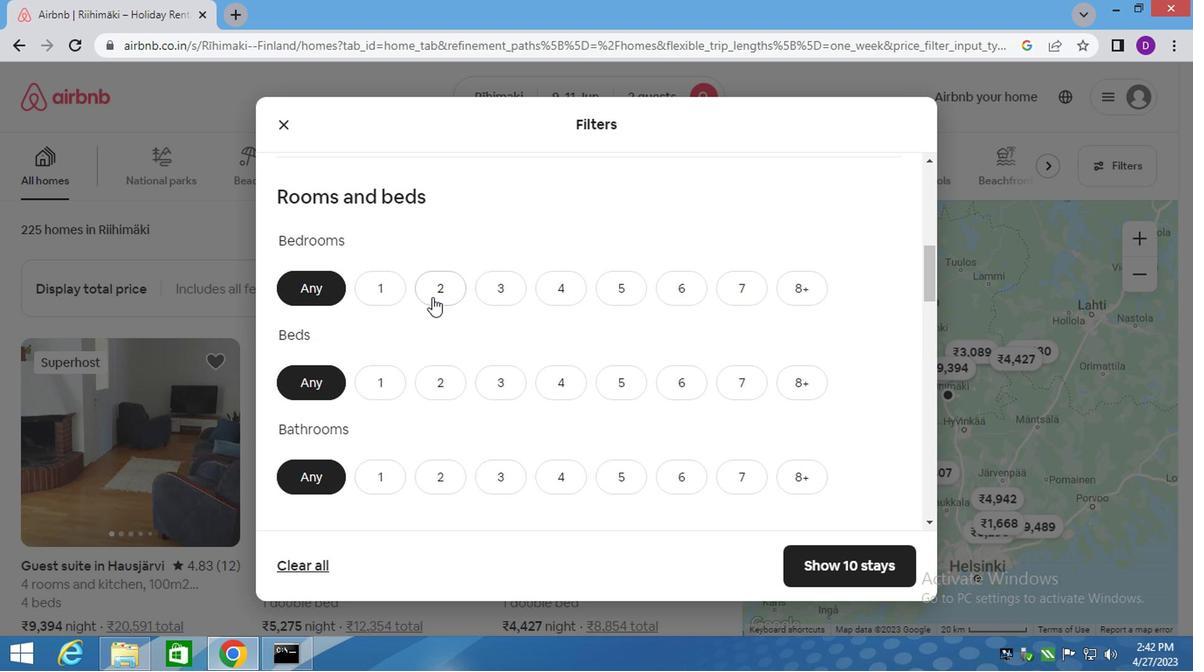
Action: Mouse moved to (429, 374)
Screenshot: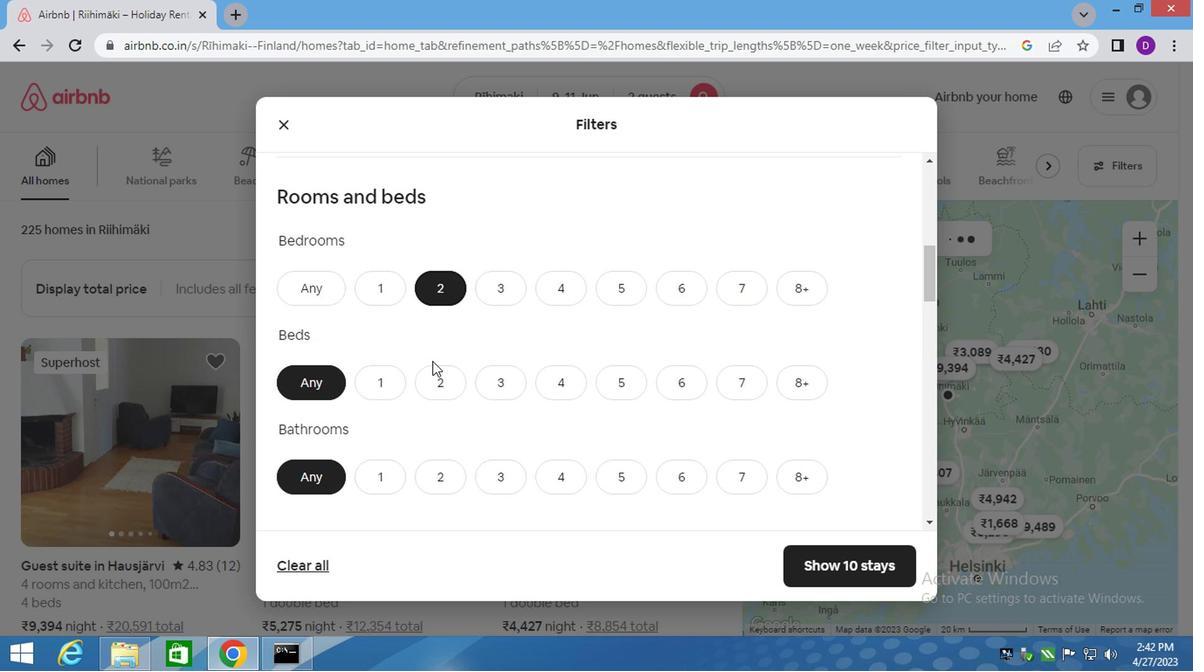 
Action: Mouse pressed left at (429, 374)
Screenshot: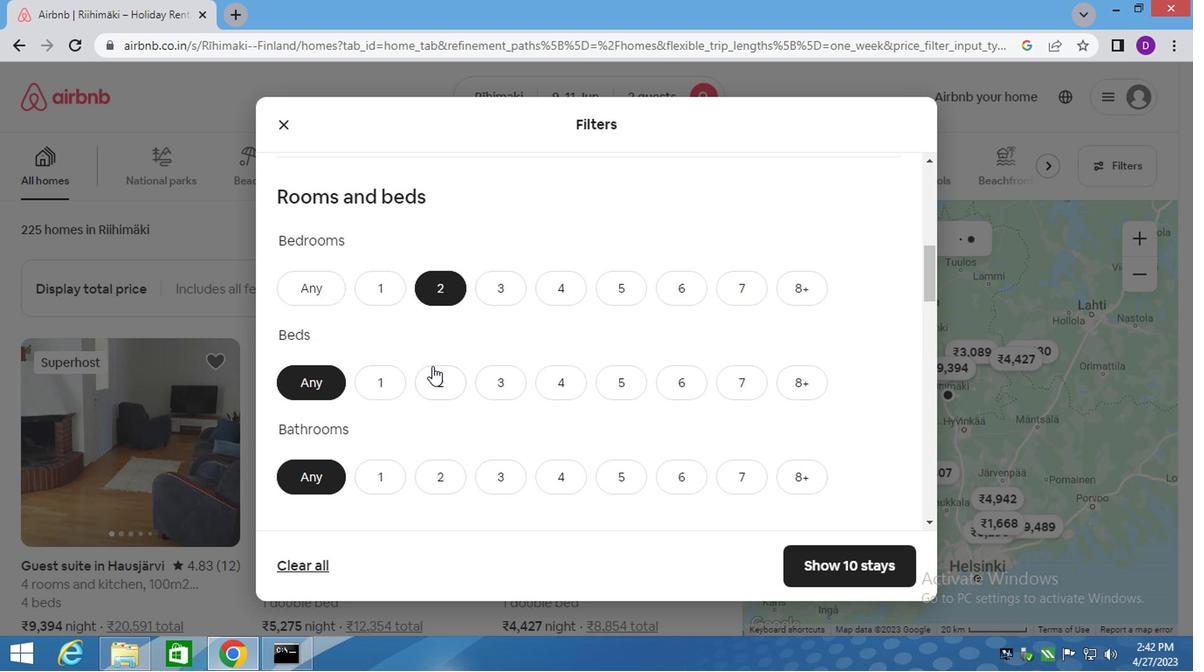 
Action: Mouse moved to (365, 483)
Screenshot: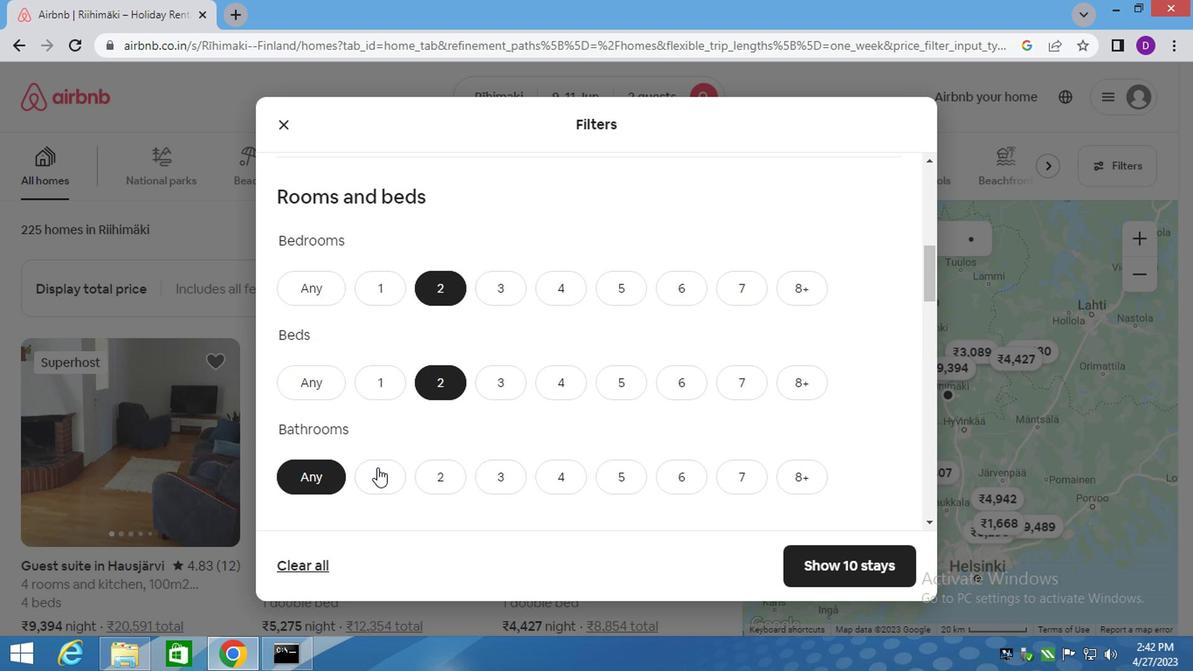 
Action: Mouse pressed left at (365, 483)
Screenshot: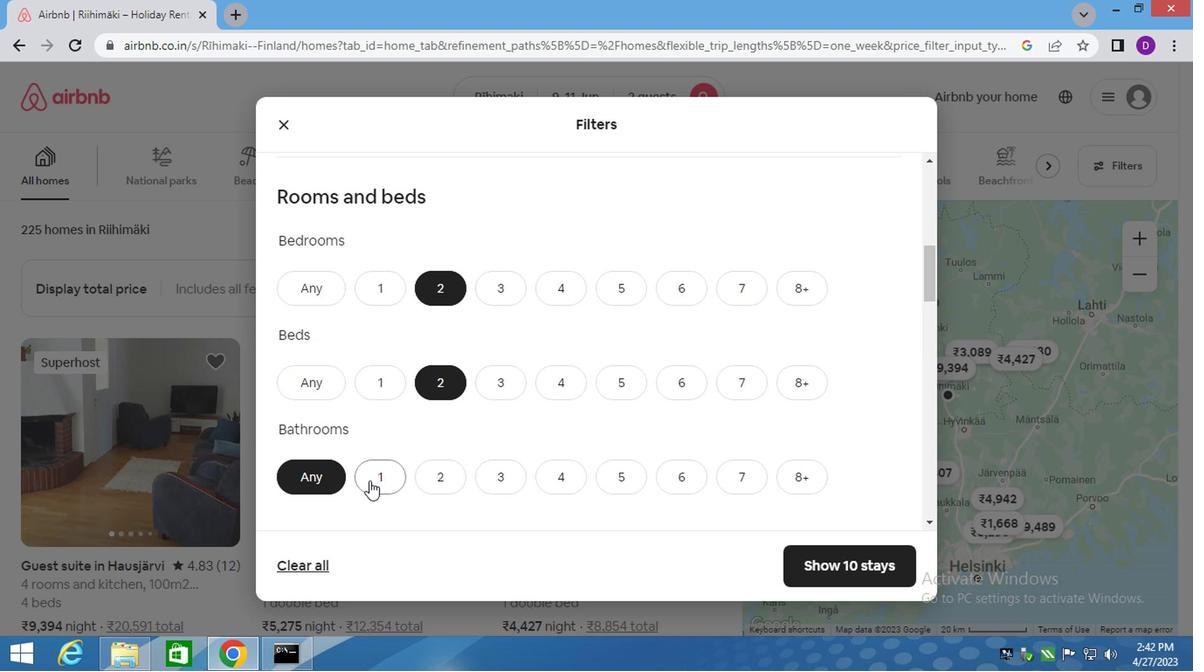 
Action: Mouse moved to (573, 455)
Screenshot: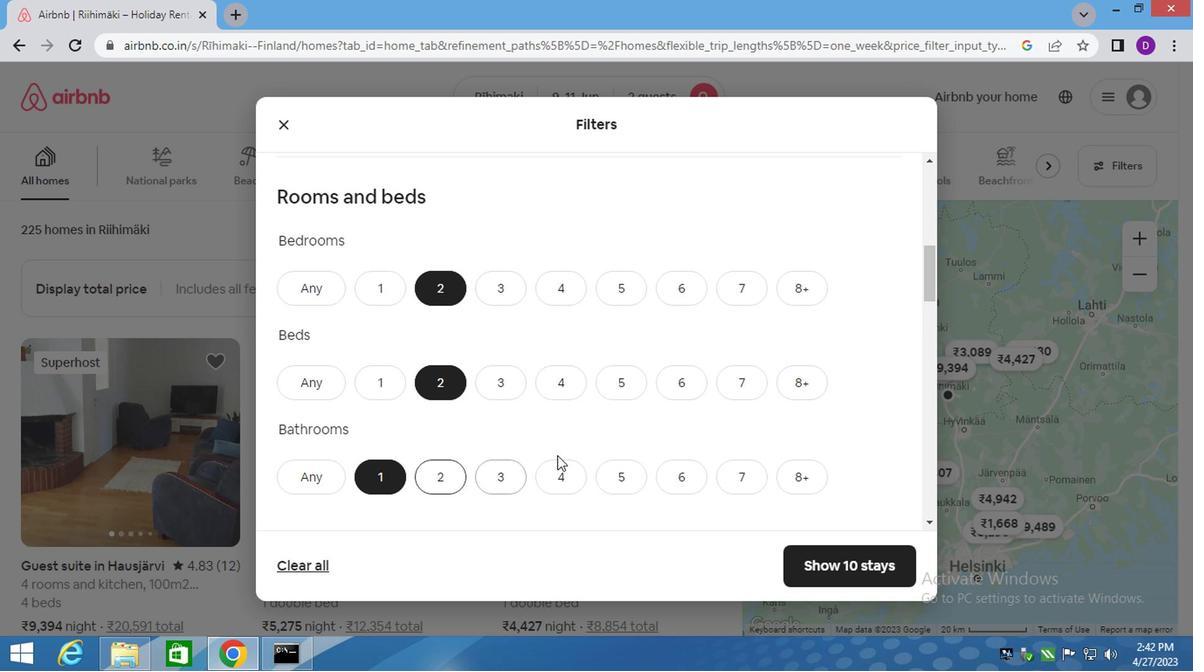
Action: Mouse scrolled (573, 453) with delta (0, -1)
Screenshot: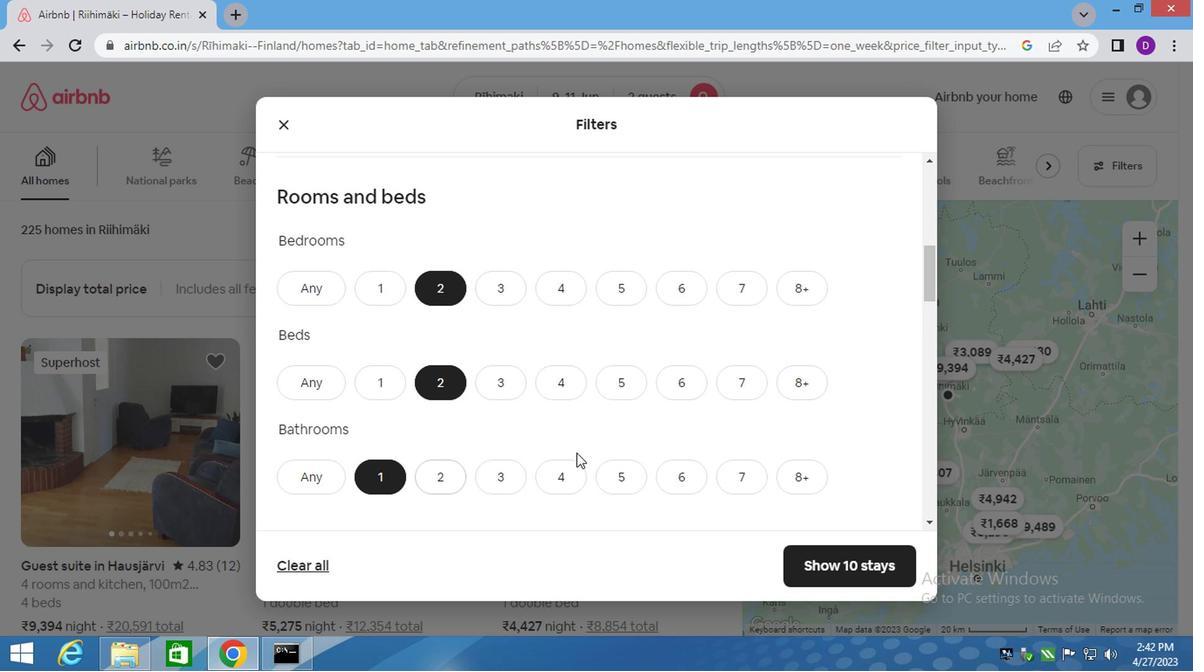 
Action: Mouse scrolled (573, 453) with delta (0, -1)
Screenshot: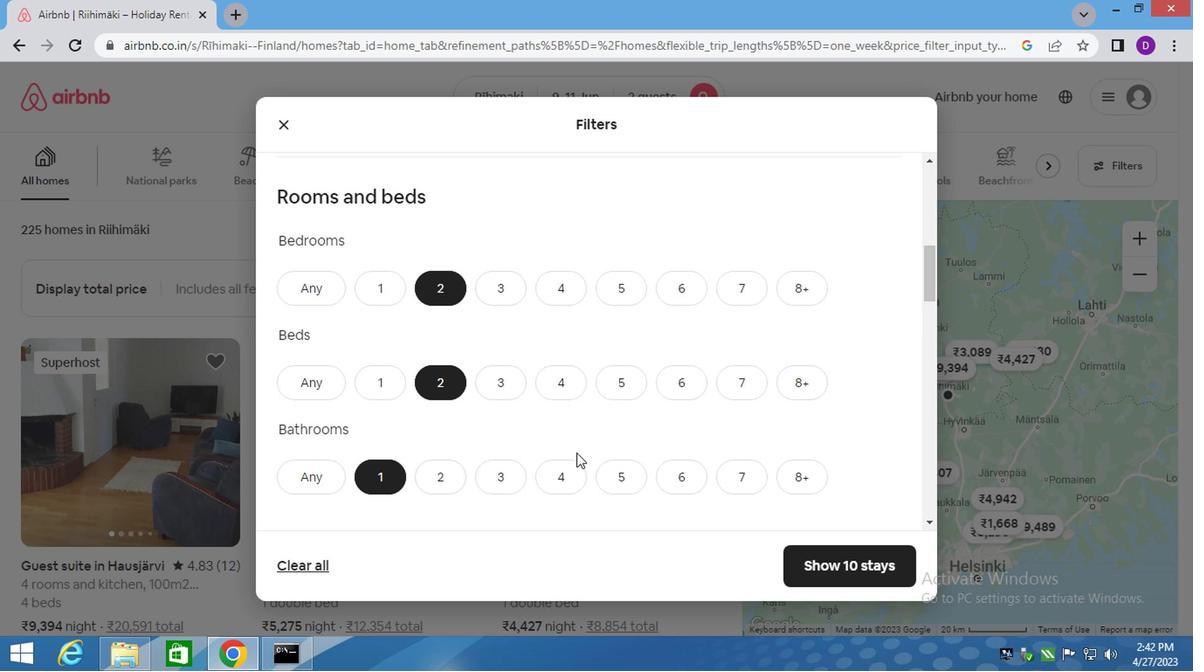 
Action: Mouse scrolled (573, 453) with delta (0, -1)
Screenshot: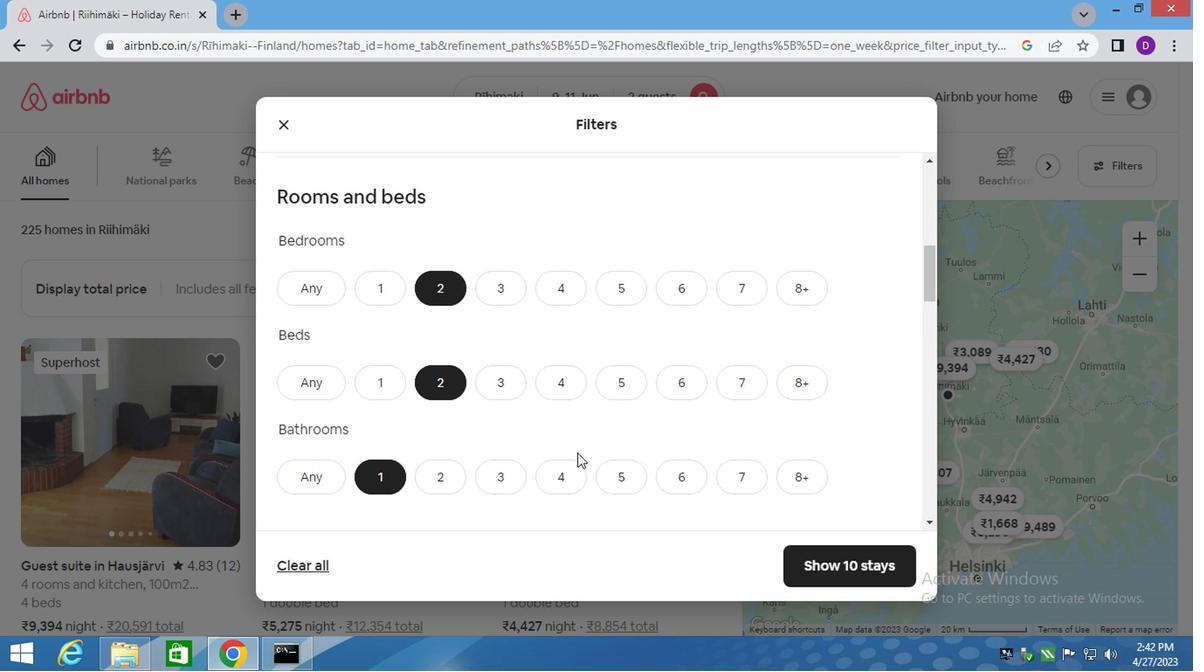 
Action: Mouse moved to (343, 406)
Screenshot: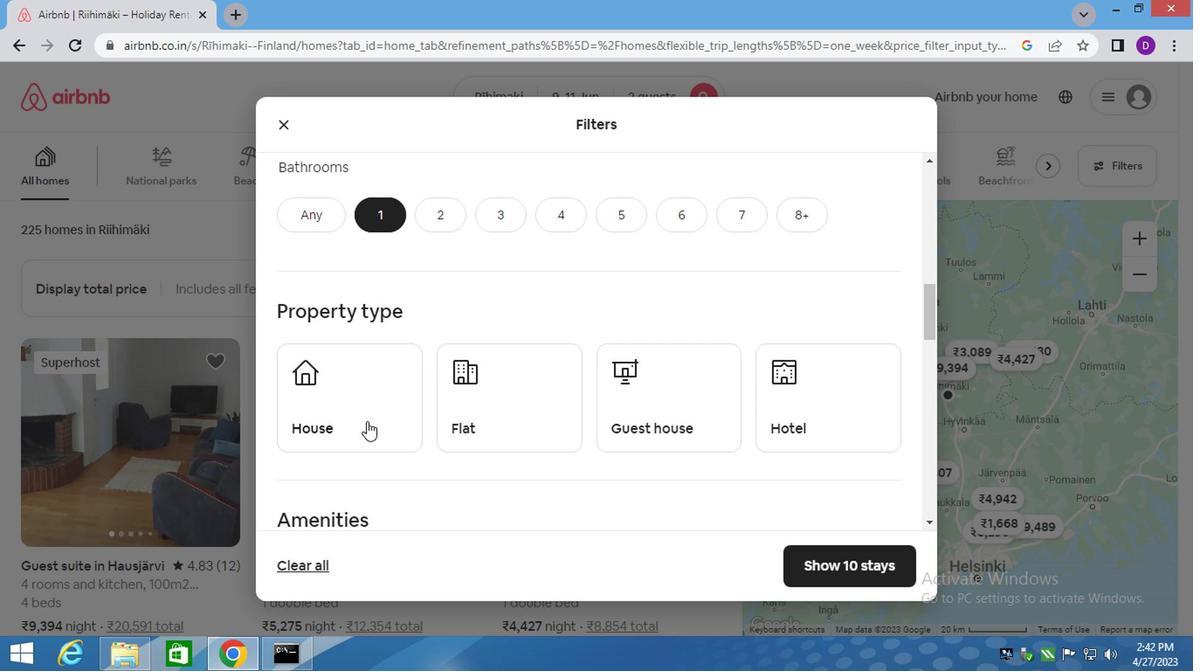 
Action: Mouse pressed left at (343, 406)
Screenshot: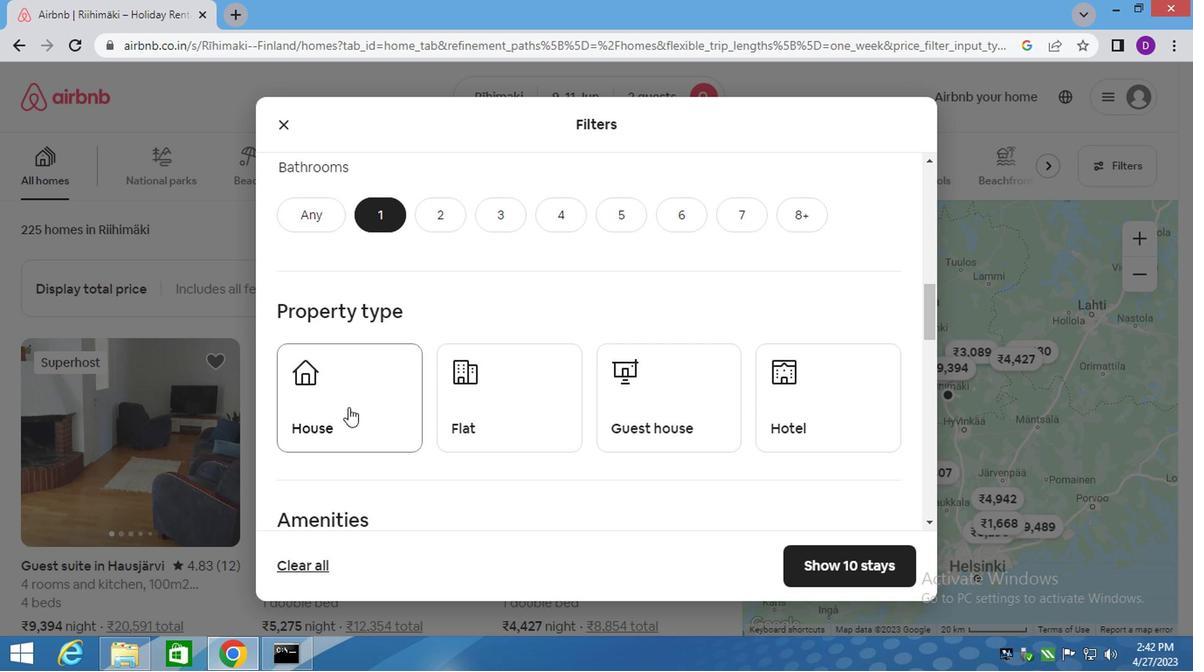 
Action: Mouse moved to (474, 409)
Screenshot: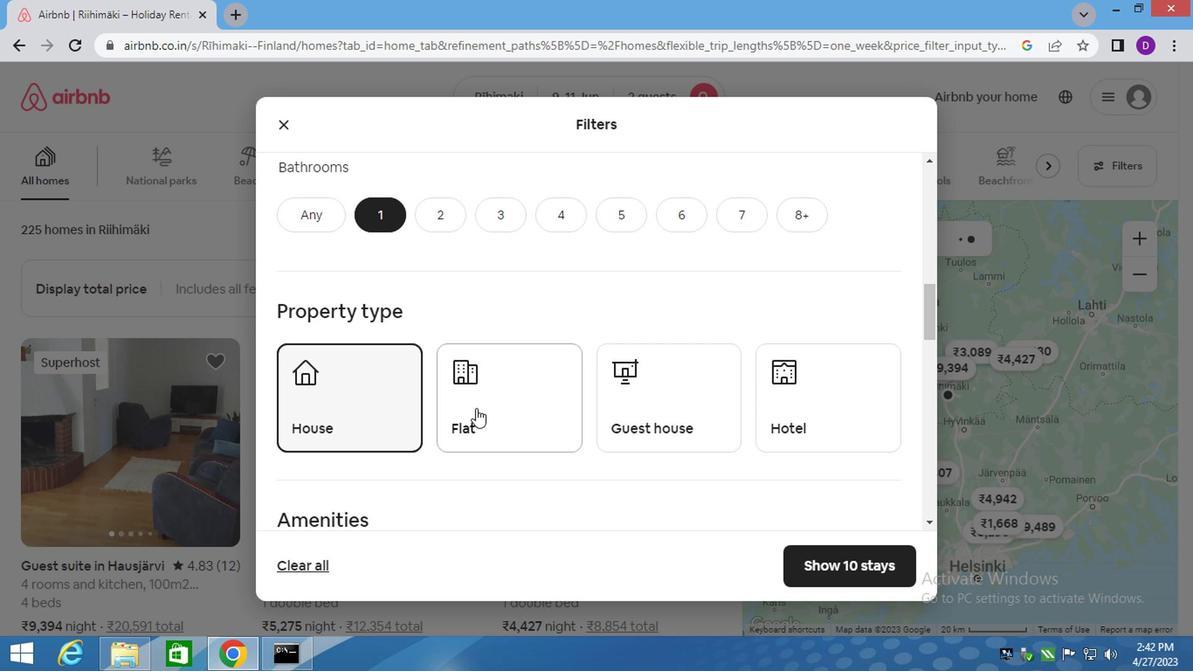 
Action: Mouse pressed left at (474, 409)
Screenshot: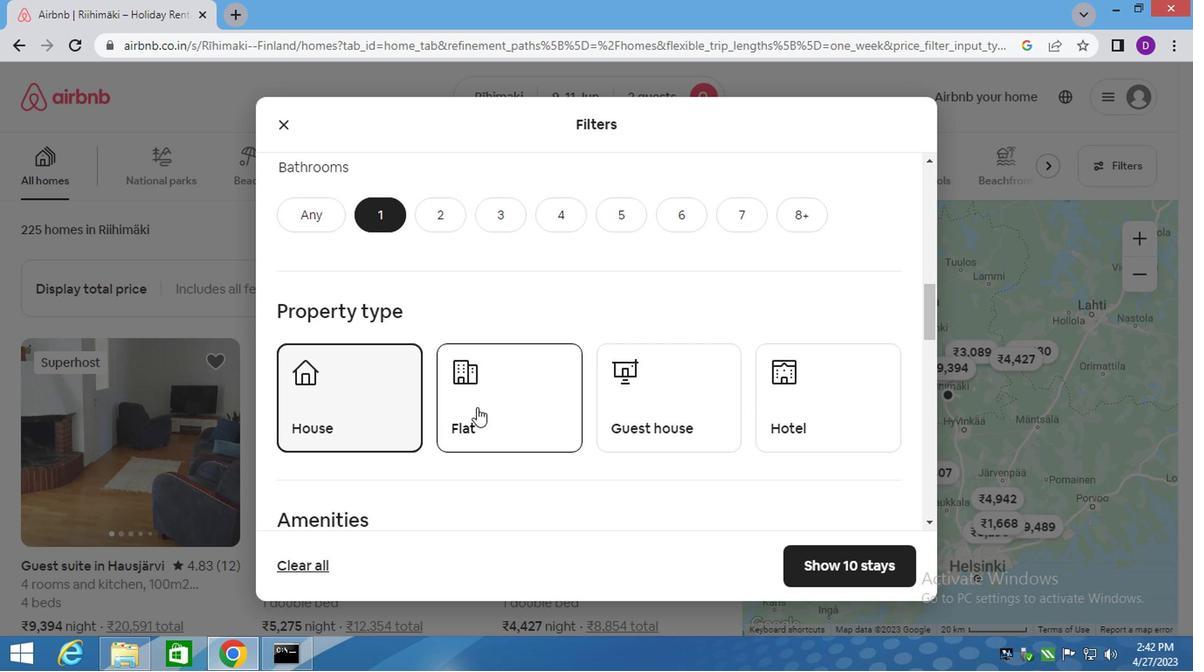 
Action: Mouse moved to (609, 398)
Screenshot: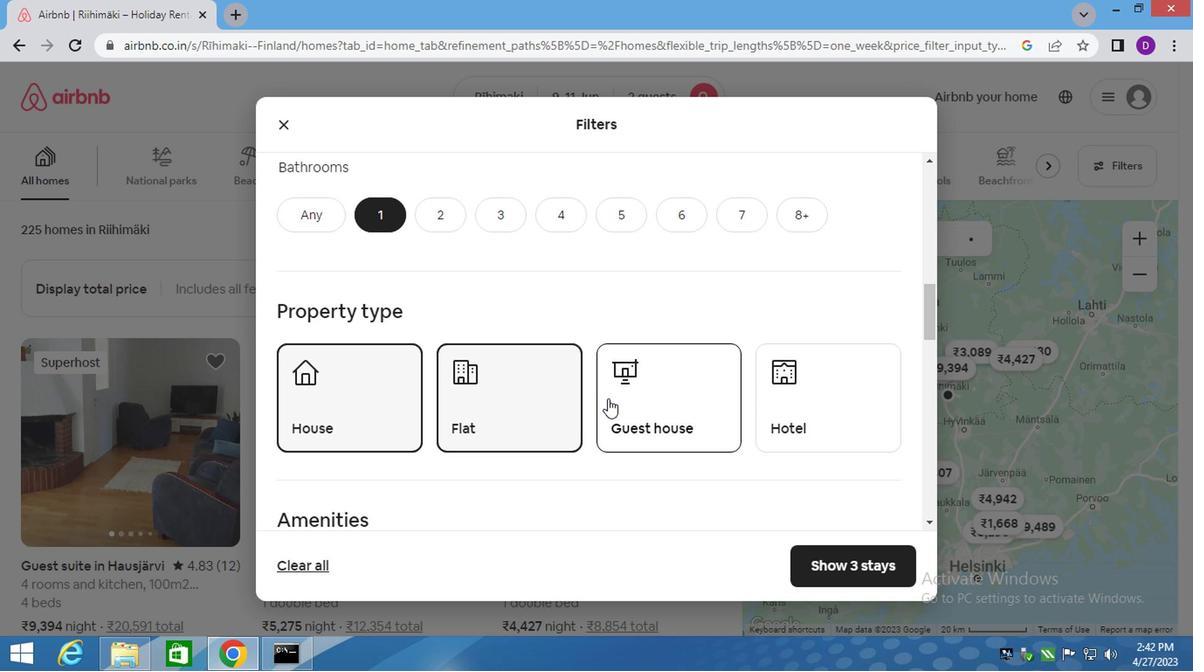 
Action: Mouse pressed left at (609, 398)
Screenshot: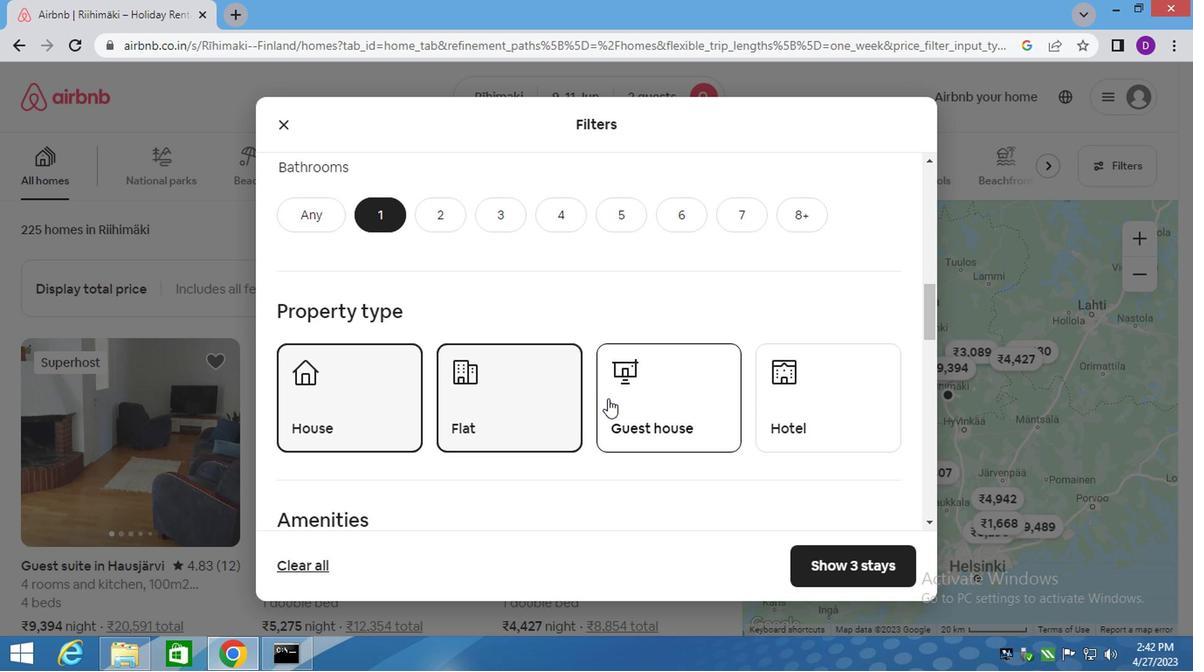 
Action: Mouse moved to (661, 426)
Screenshot: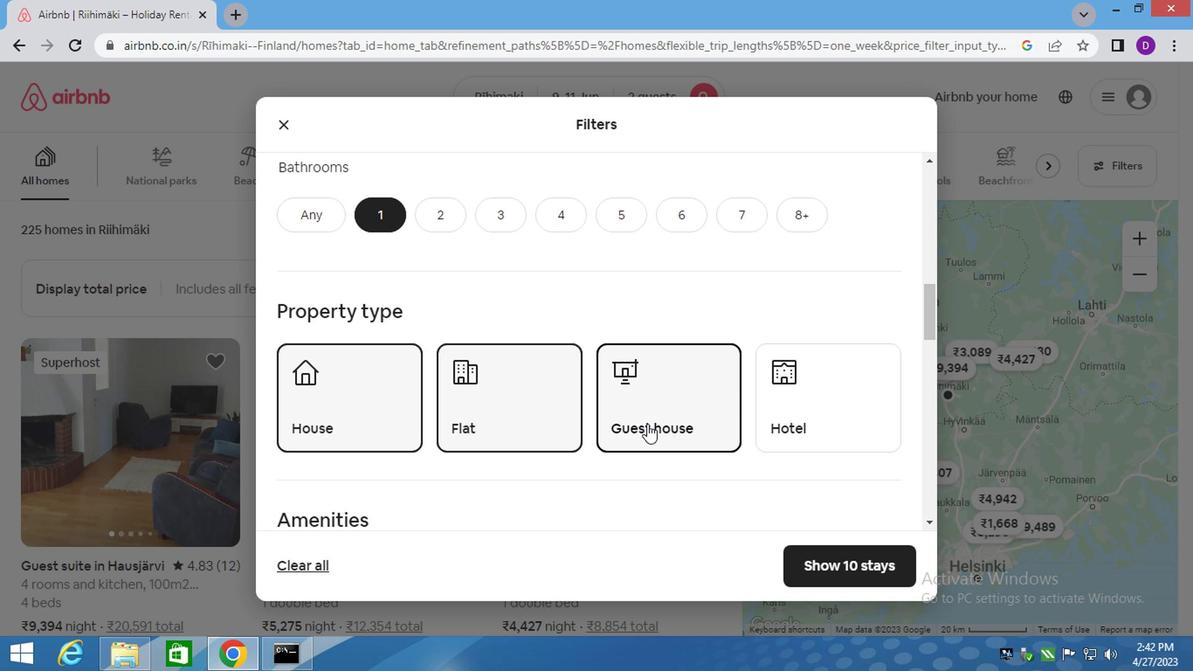 
Action: Mouse scrolled (661, 425) with delta (0, 0)
Screenshot: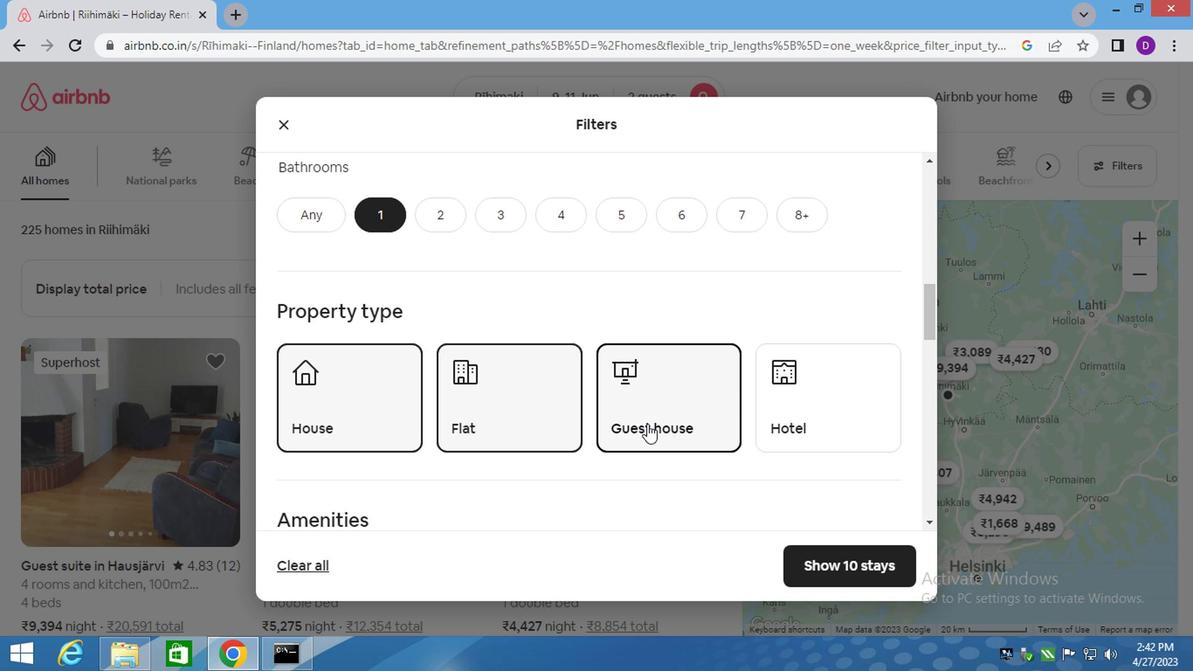 
Action: Mouse moved to (703, 434)
Screenshot: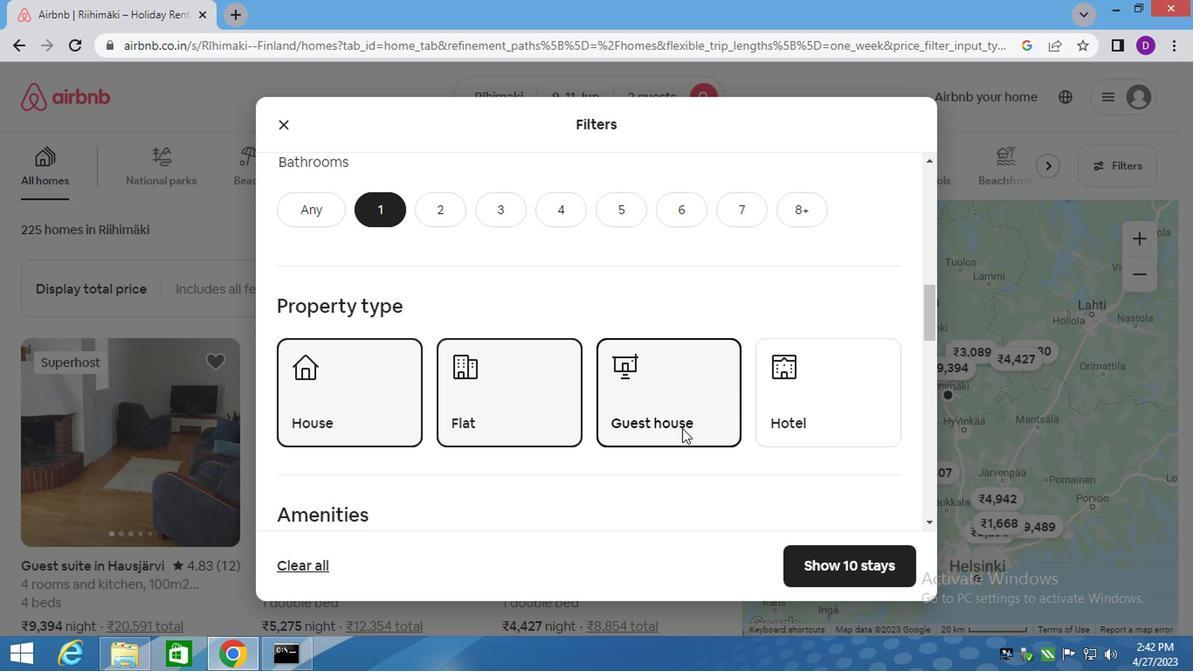 
Action: Mouse scrolled (683, 430) with delta (0, 0)
Screenshot: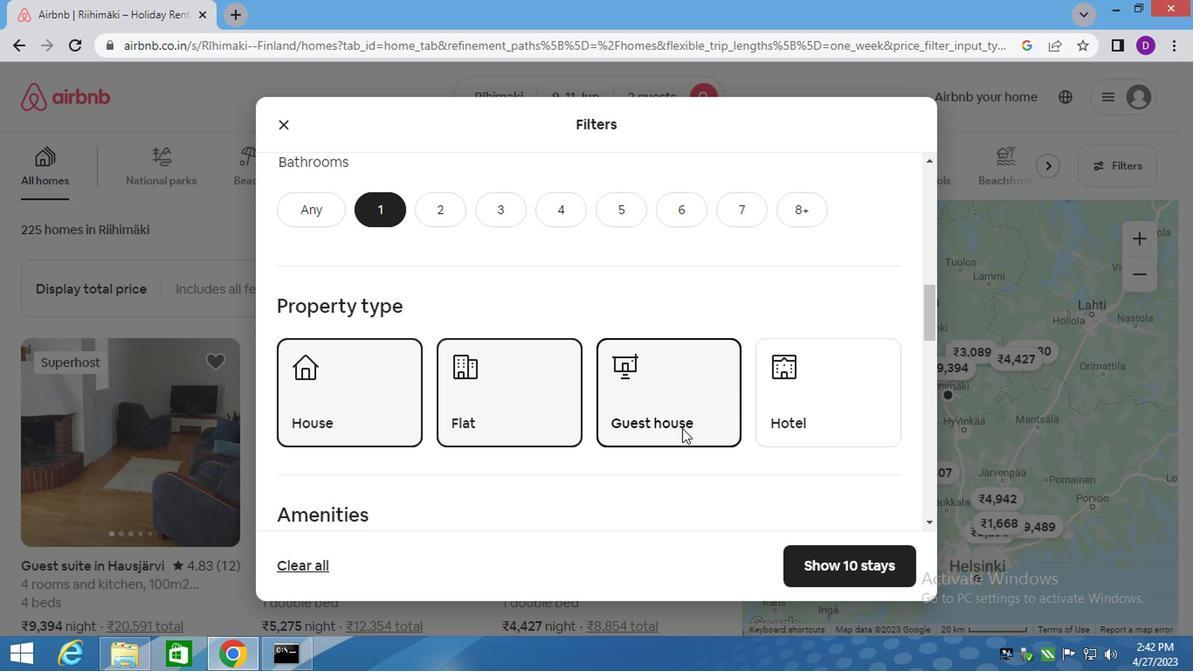 
Action: Mouse moved to (756, 437)
Screenshot: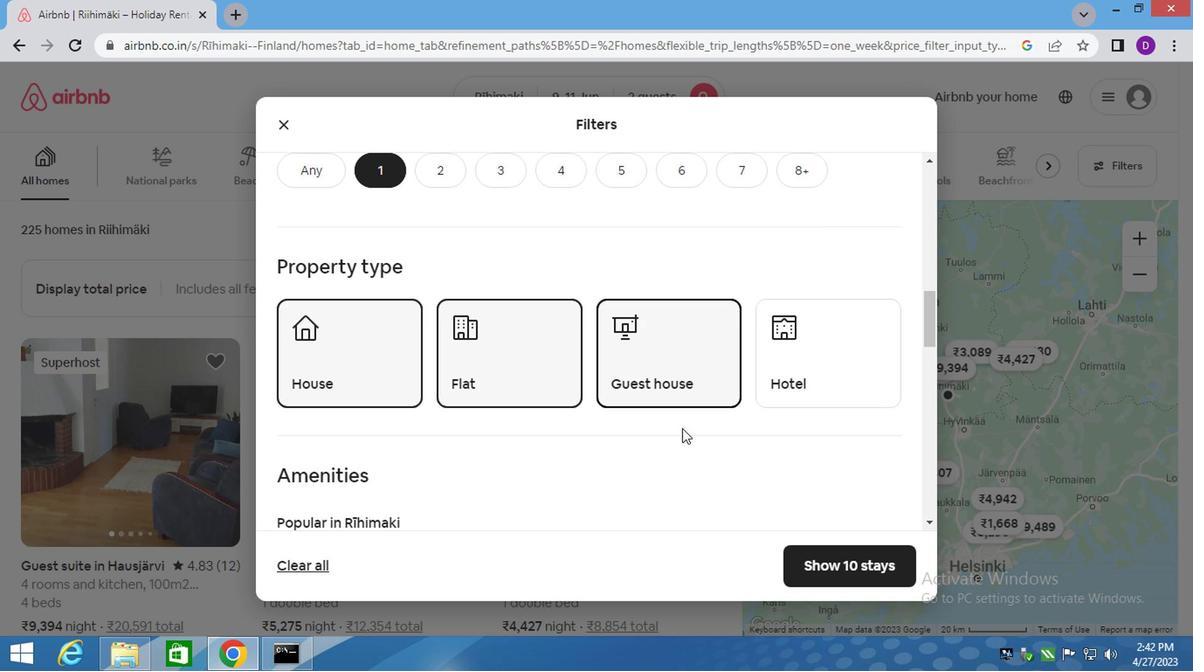 
Action: Mouse scrolled (713, 432) with delta (0, -1)
Screenshot: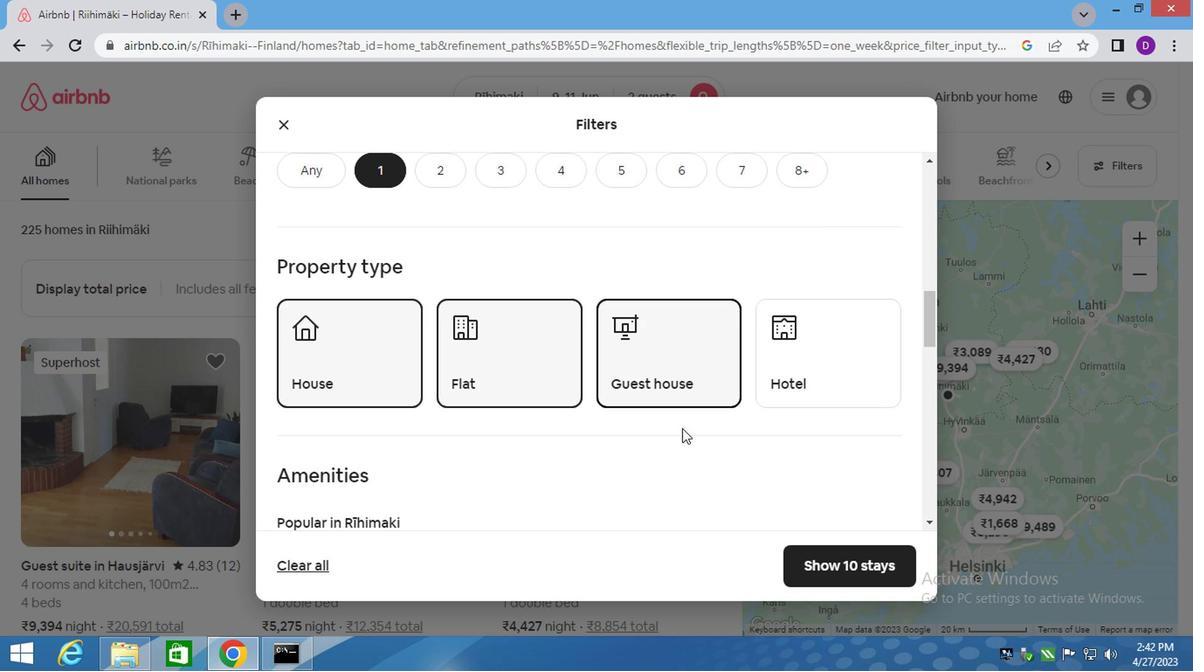 
Action: Mouse moved to (777, 445)
Screenshot: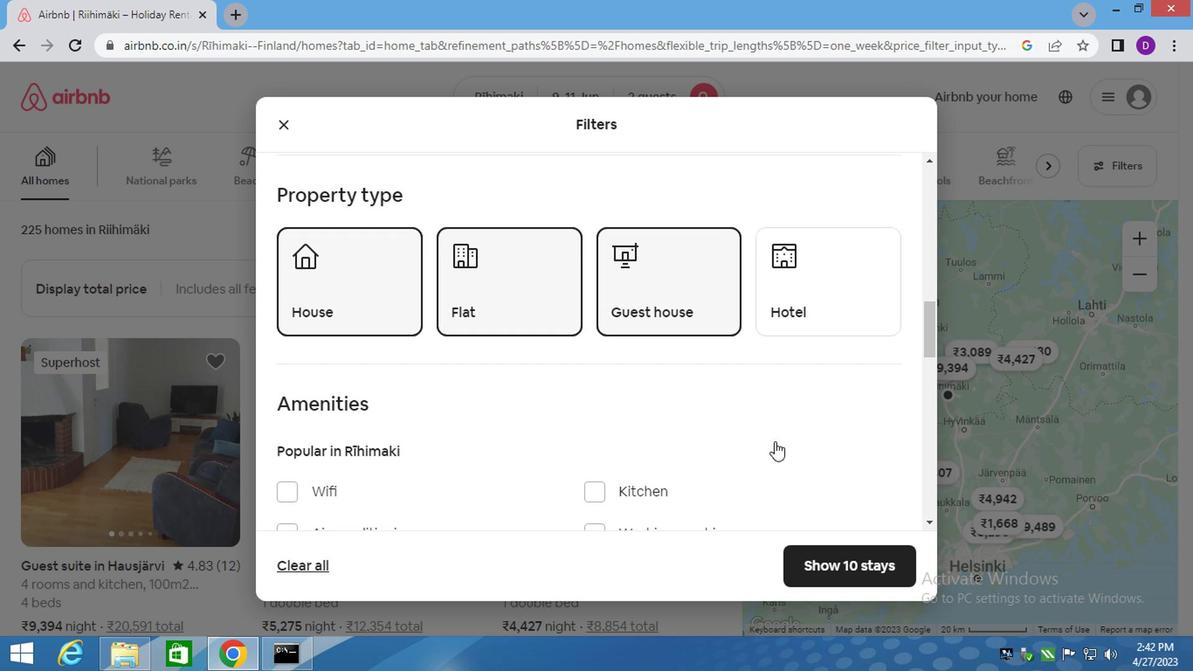 
Action: Mouse scrolled (777, 445) with delta (0, 0)
Screenshot: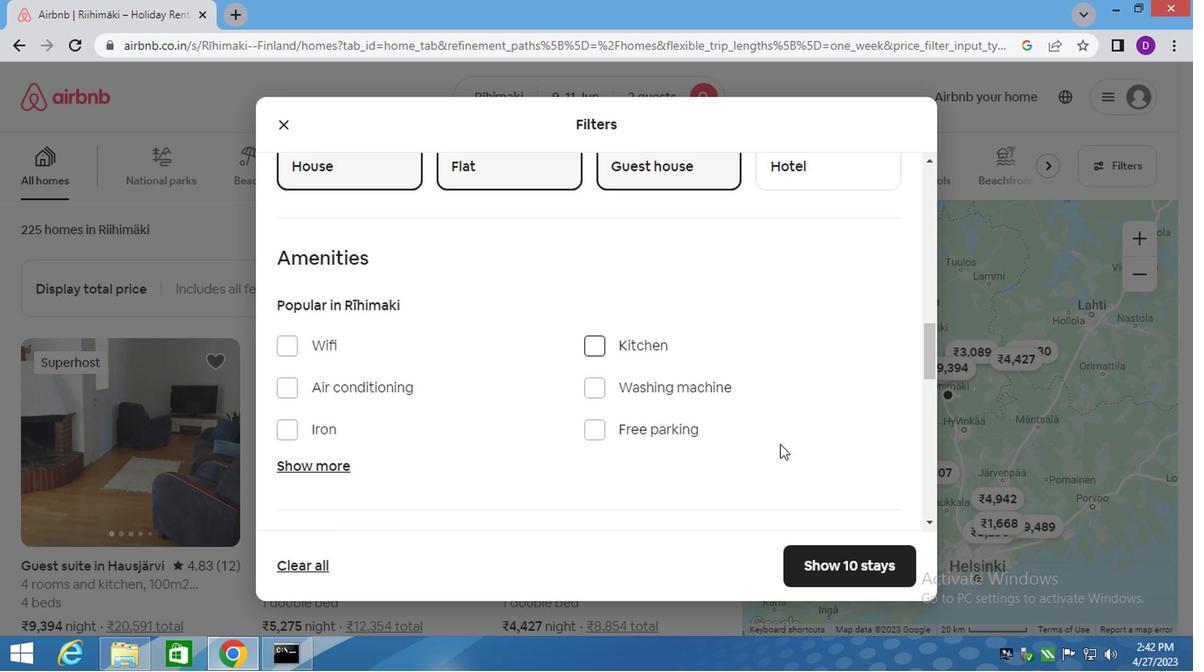 
Action: Mouse scrolled (777, 445) with delta (0, 0)
Screenshot: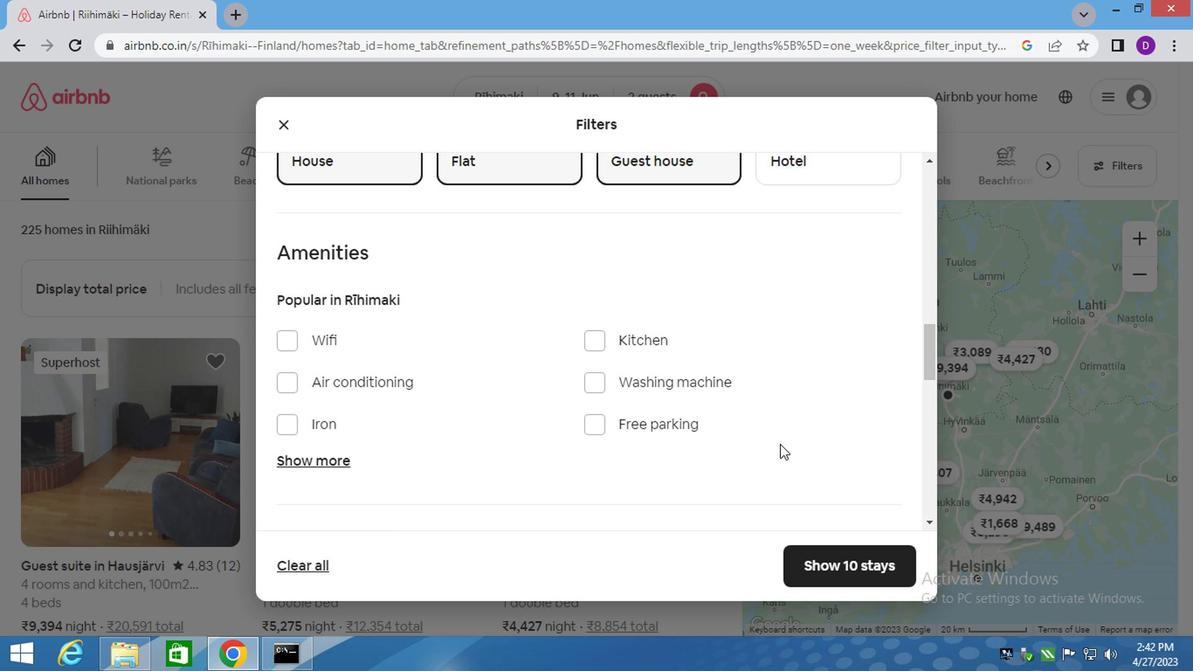 
Action: Mouse scrolled (777, 445) with delta (0, 0)
Screenshot: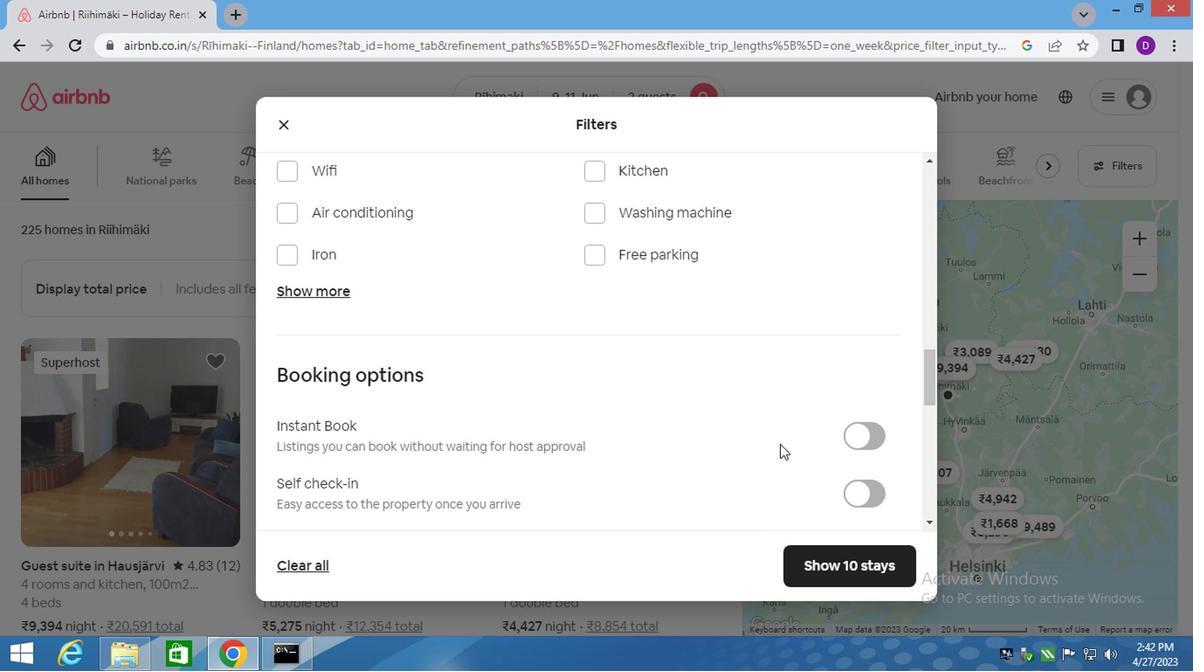 
Action: Mouse moved to (861, 403)
Screenshot: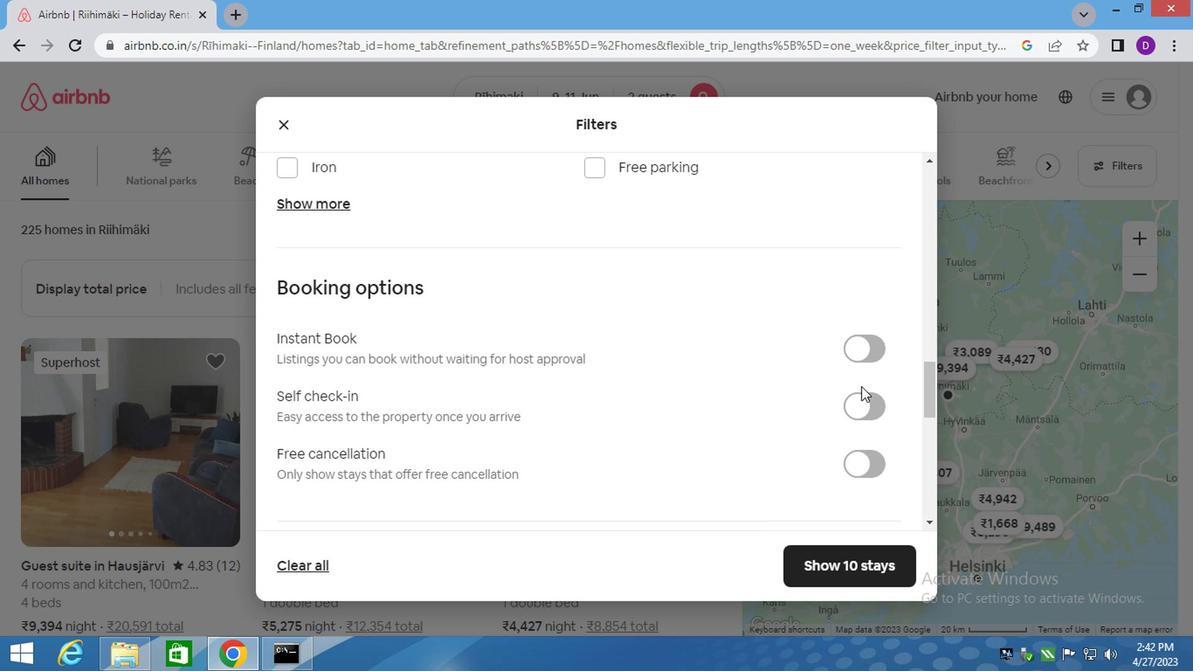 
Action: Mouse pressed left at (861, 403)
Screenshot: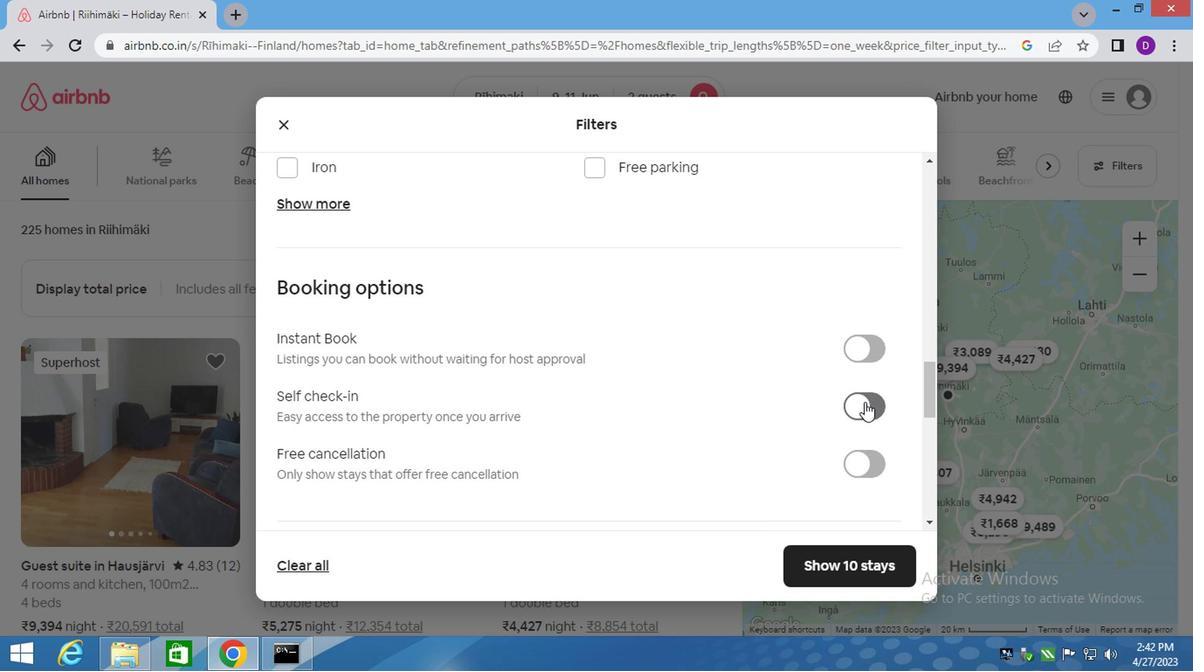 
Action: Mouse moved to (751, 419)
Screenshot: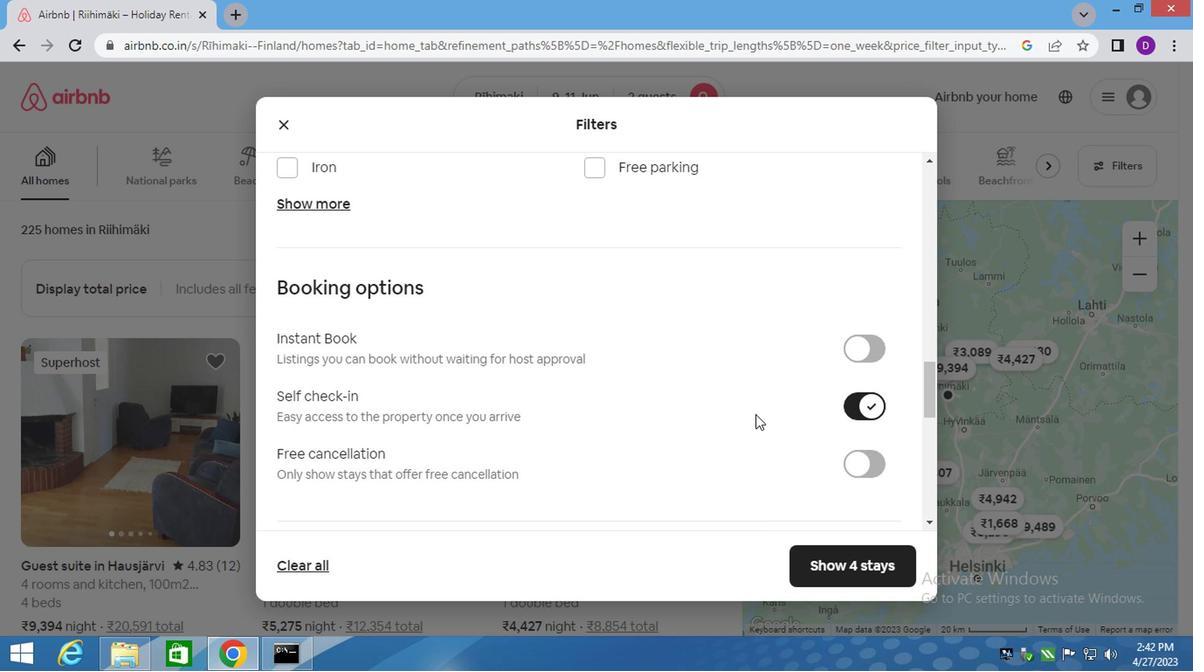 
Action: Mouse scrolled (751, 418) with delta (0, -1)
Screenshot: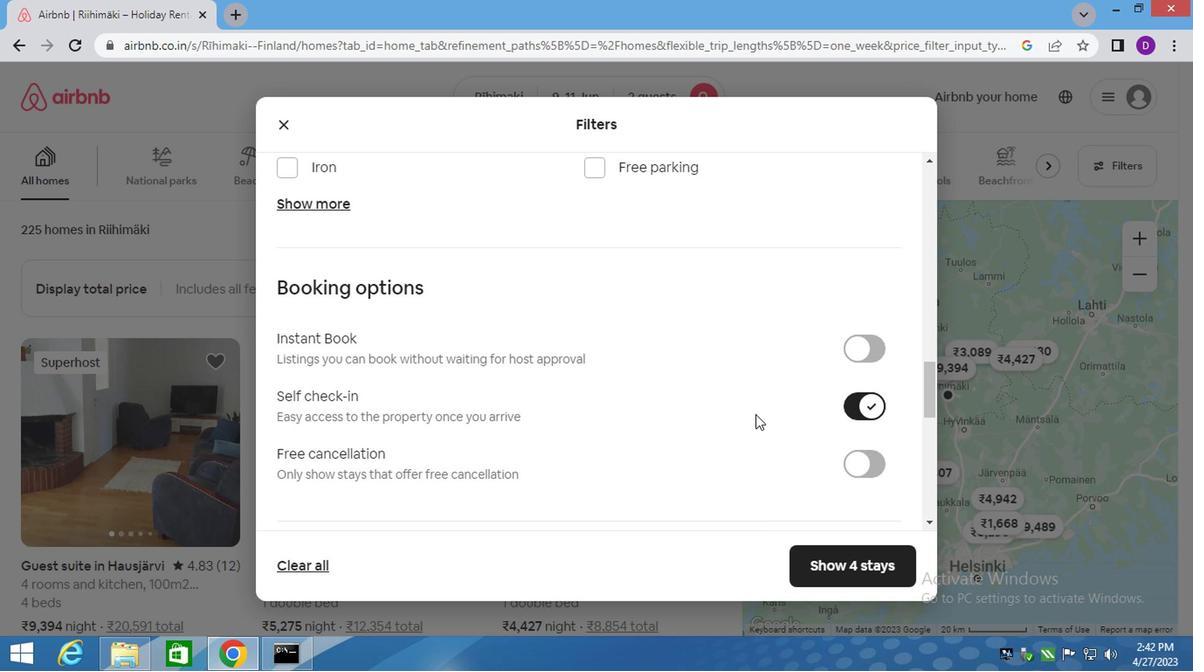 
Action: Mouse moved to (753, 421)
Screenshot: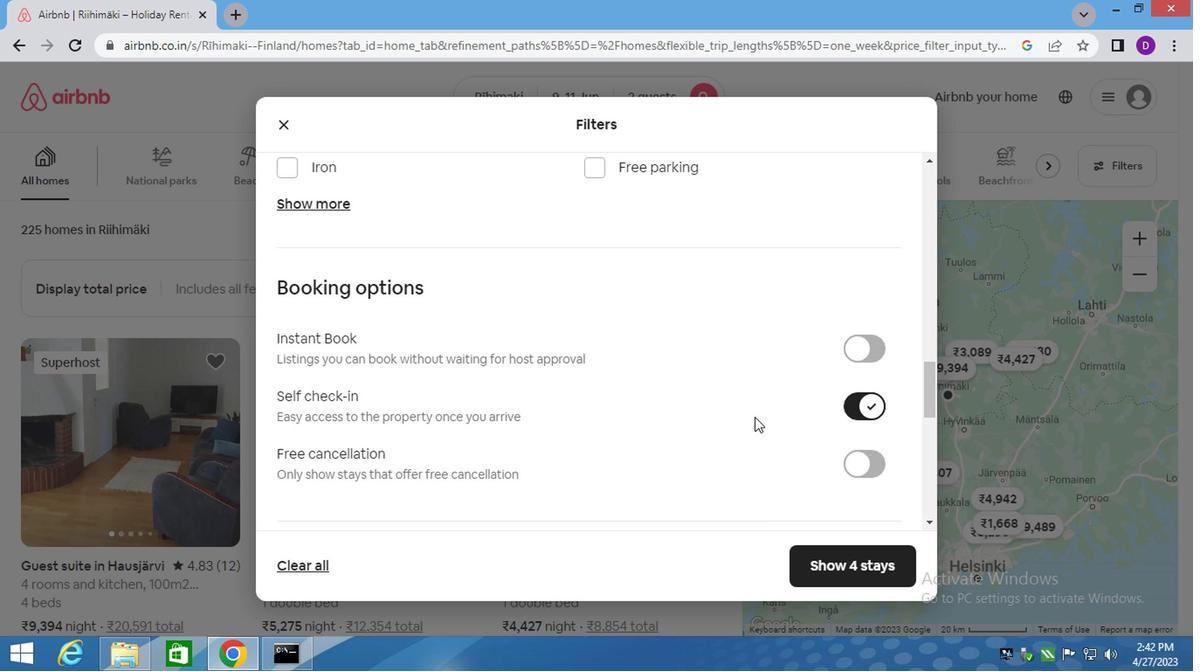 
Action: Mouse scrolled (753, 420) with delta (0, -1)
Screenshot: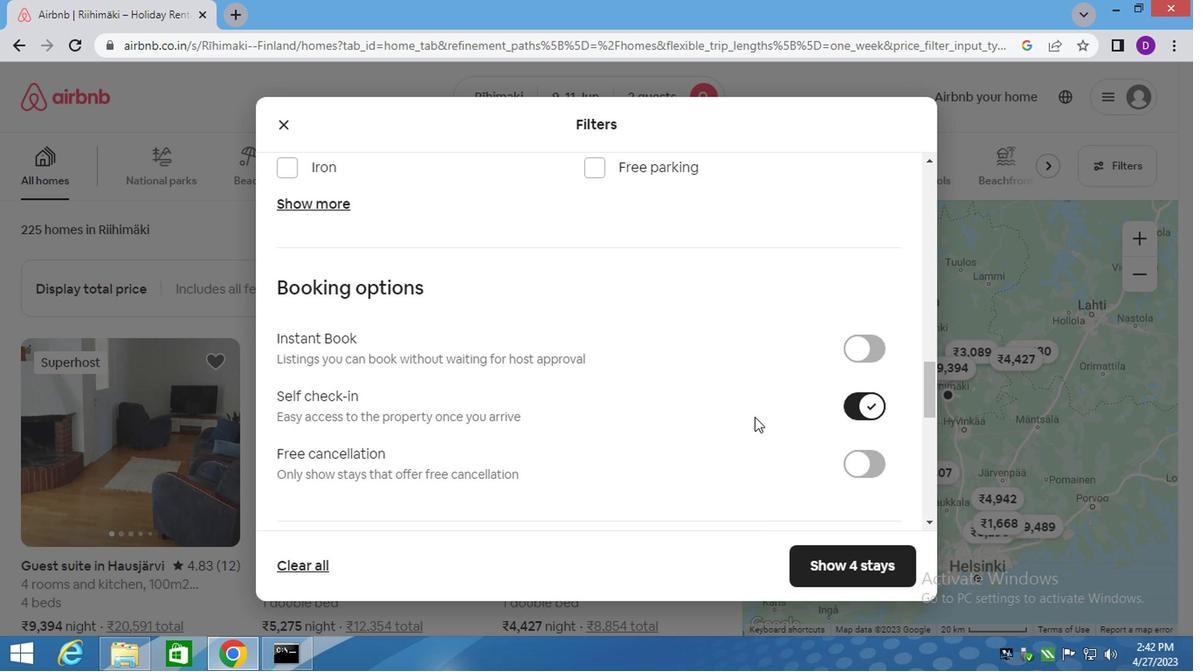 
Action: Mouse moved to (848, 567)
Screenshot: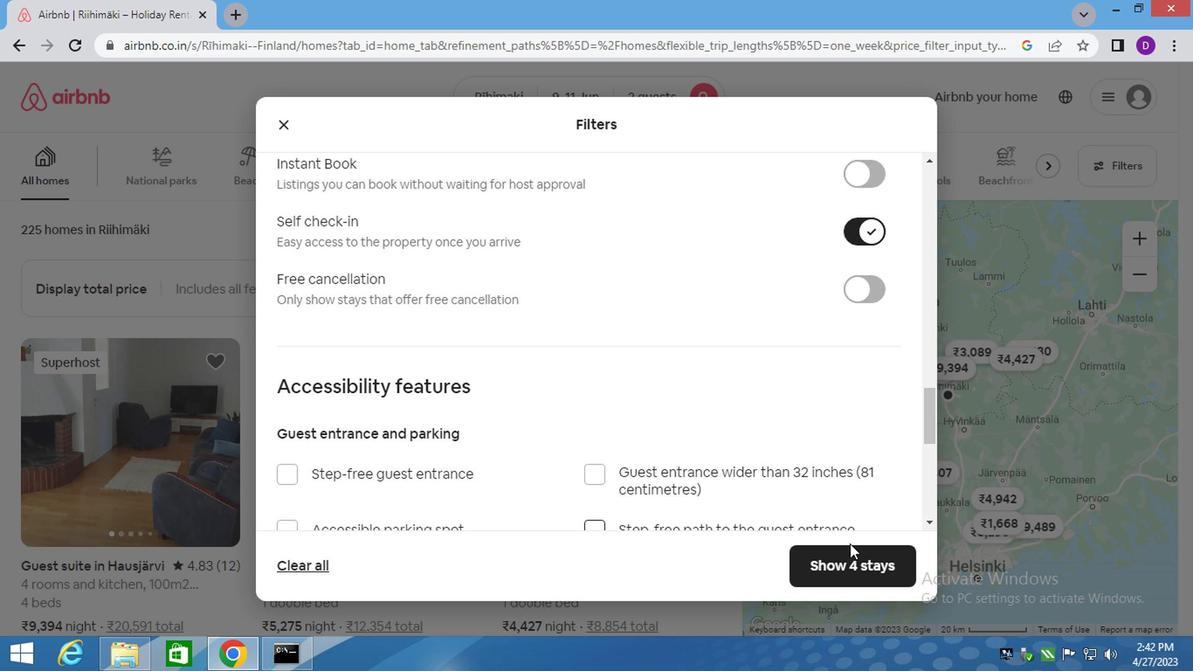 
Action: Mouse pressed left at (848, 567)
Screenshot: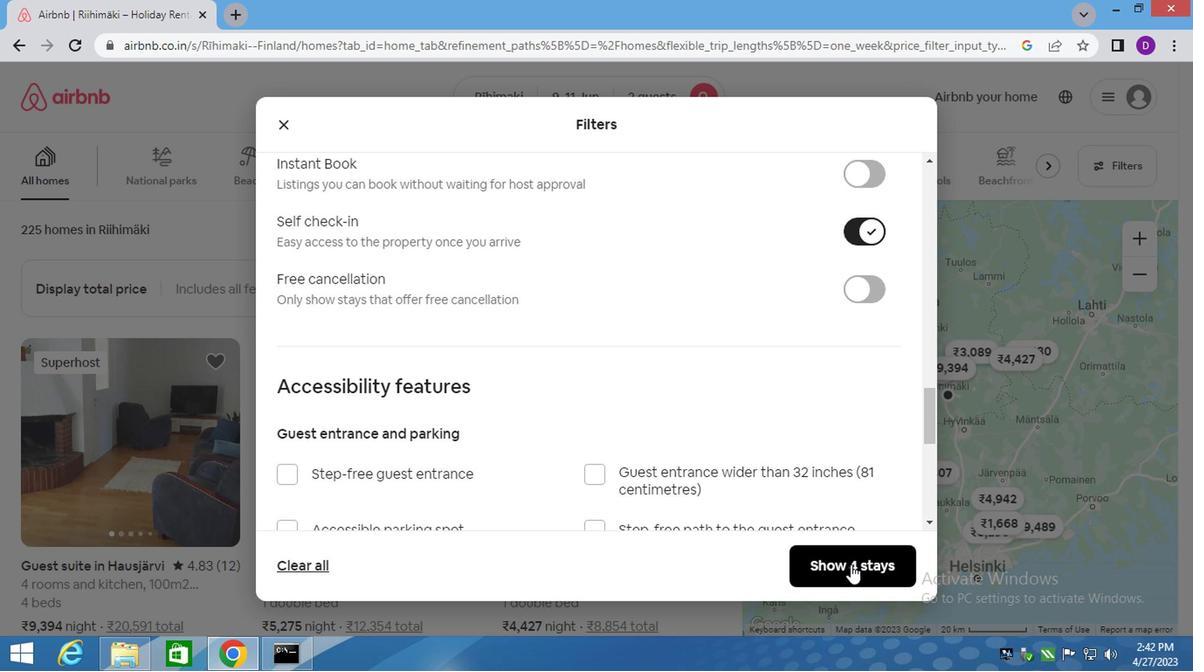 
Action: Mouse moved to (662, 426)
Screenshot: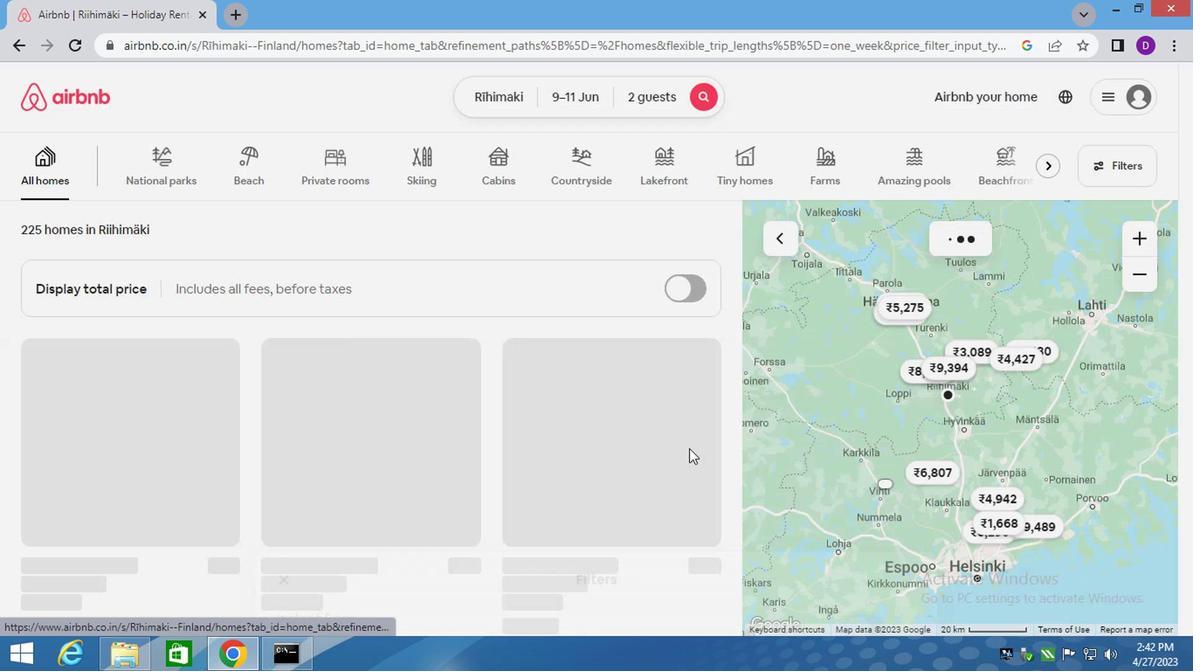
